 Task: Look for space in Icó, Brazil from 4th August, 2023 to 8th August, 2023 for 1 adult in price range Rs.10000 to Rs.15000. Place can be private room with 1  bedroom having 1 bed and 1 bathroom. Property type can be flatguest house, hotel. Amenities needed are: wifi. Booking option can be shelf check-in. Required host language is Spanish.
Action: Mouse moved to (377, 83)
Screenshot: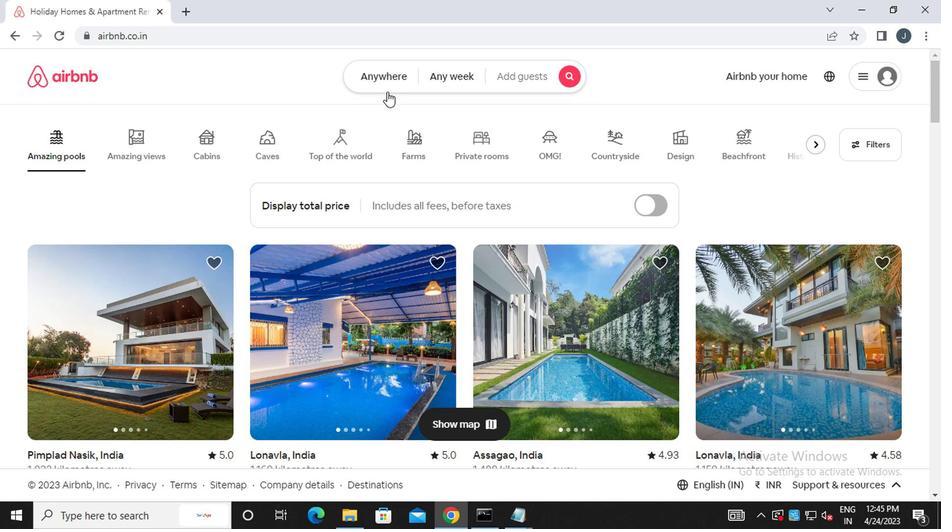
Action: Mouse pressed left at (377, 83)
Screenshot: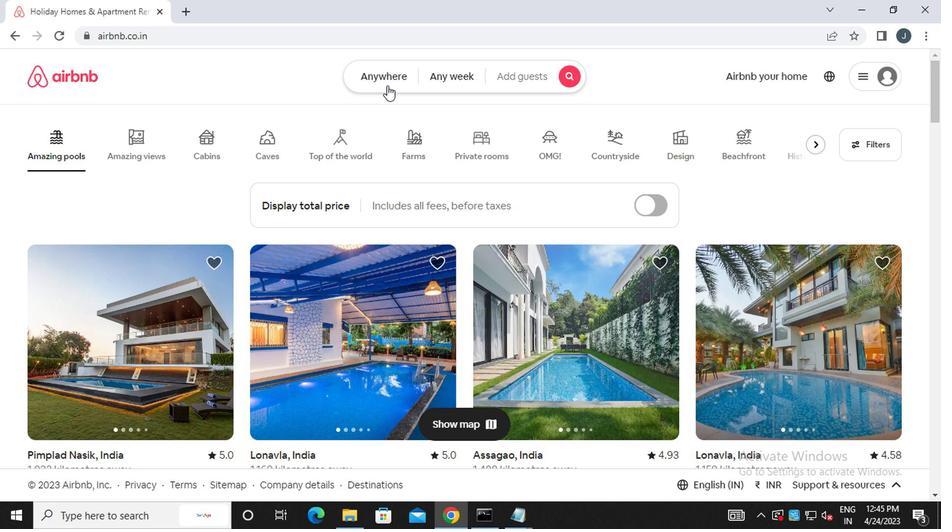 
Action: Mouse moved to (227, 142)
Screenshot: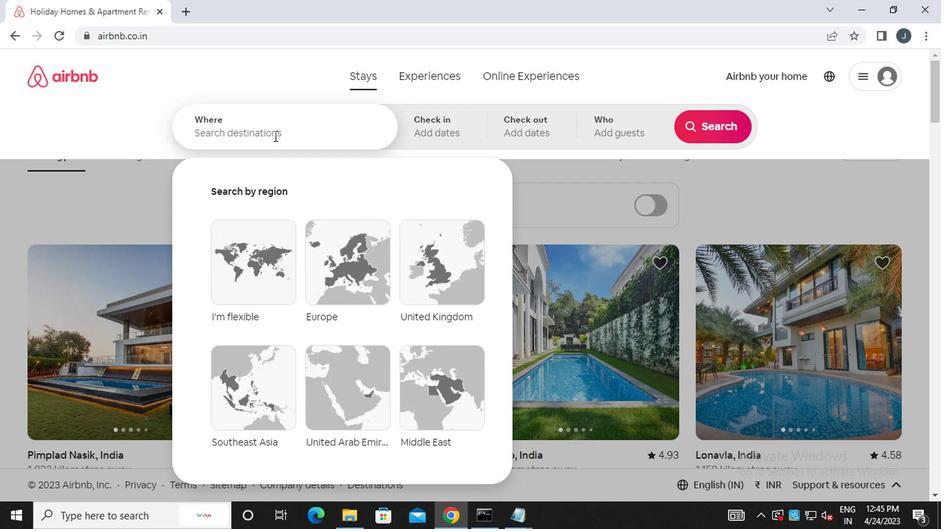 
Action: Mouse pressed left at (227, 142)
Screenshot: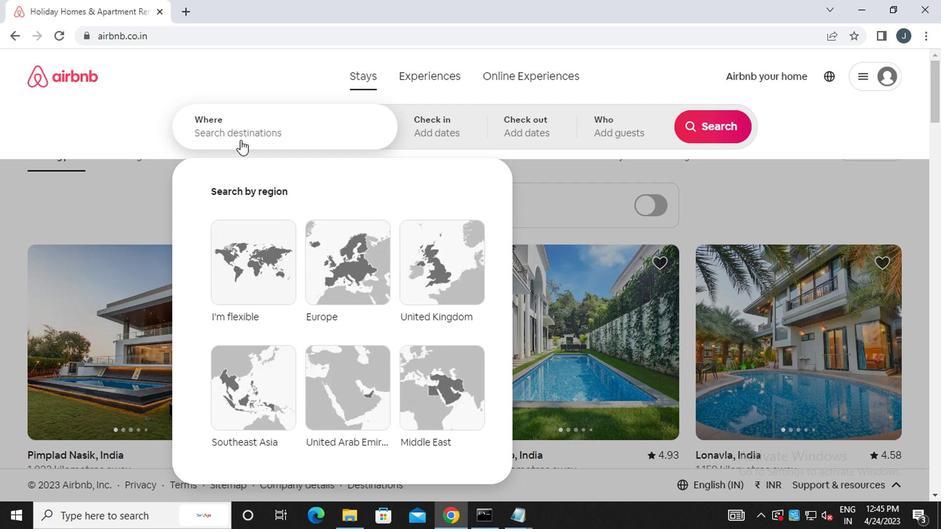 
Action: Mouse moved to (229, 140)
Screenshot: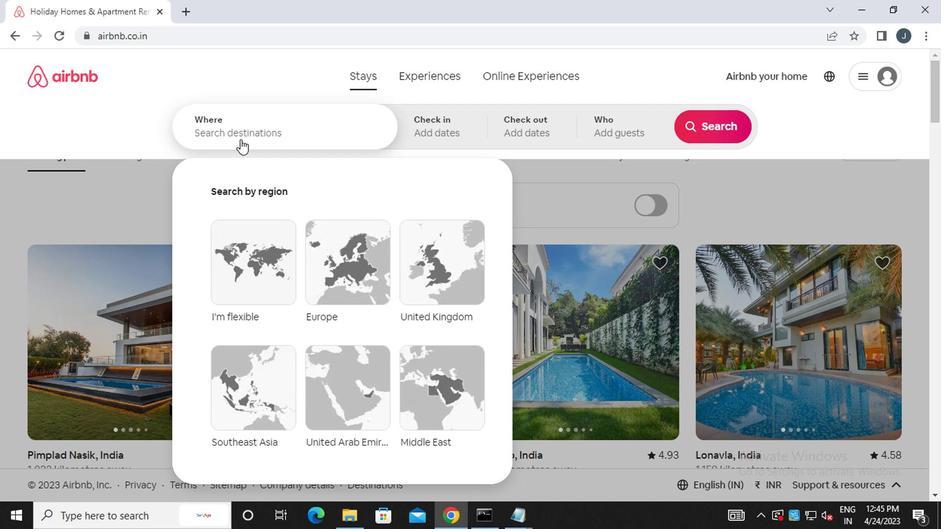 
Action: Key pressed <Key.caps_lock>i<Key.caps_lock>co,<Key.space><Key.caps_lock>b<Key.caps_lock>razil
Screenshot: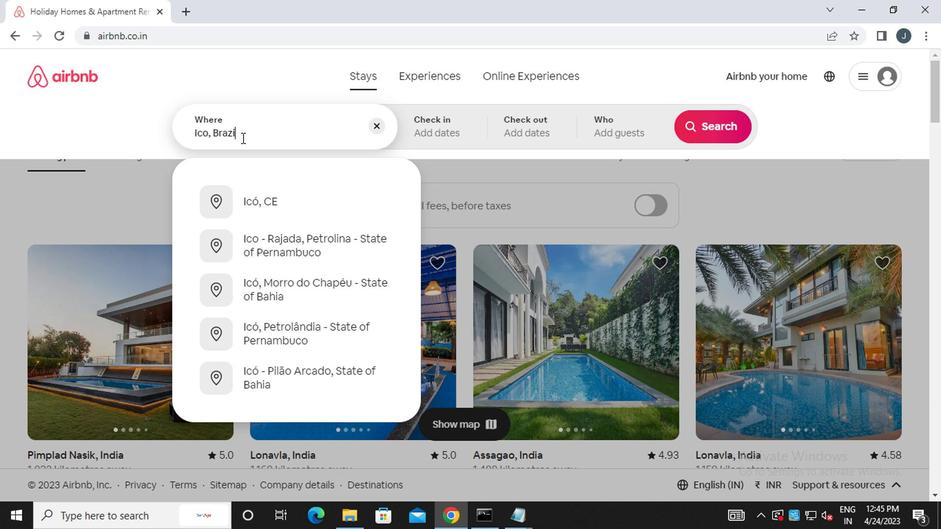 
Action: Mouse moved to (413, 128)
Screenshot: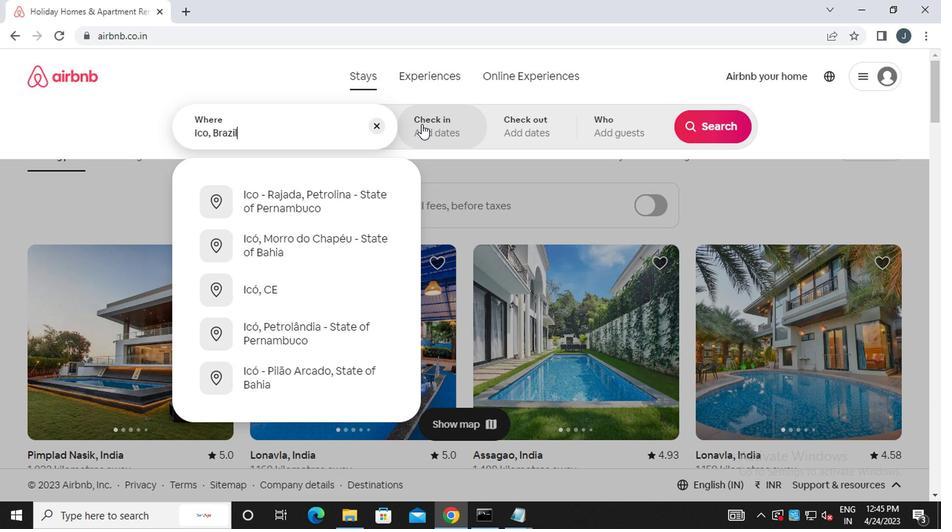 
Action: Mouse pressed left at (413, 128)
Screenshot: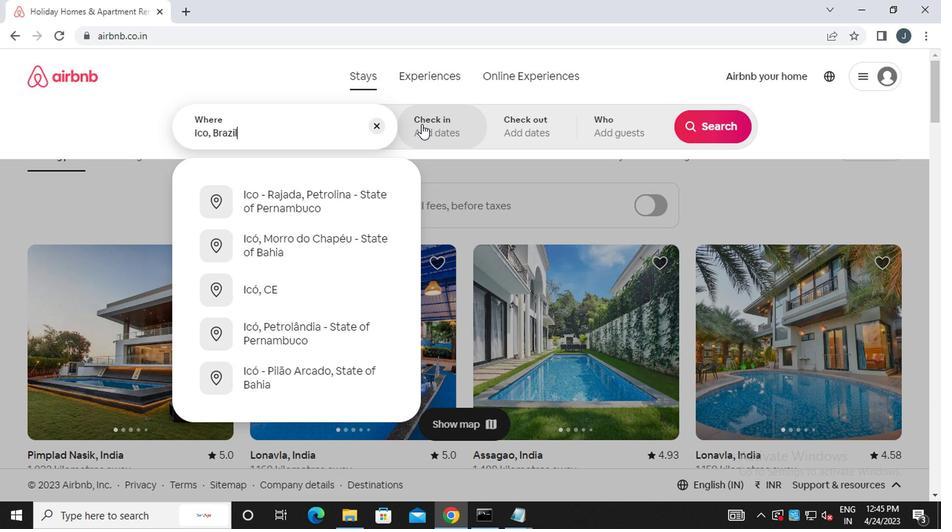 
Action: Mouse moved to (698, 246)
Screenshot: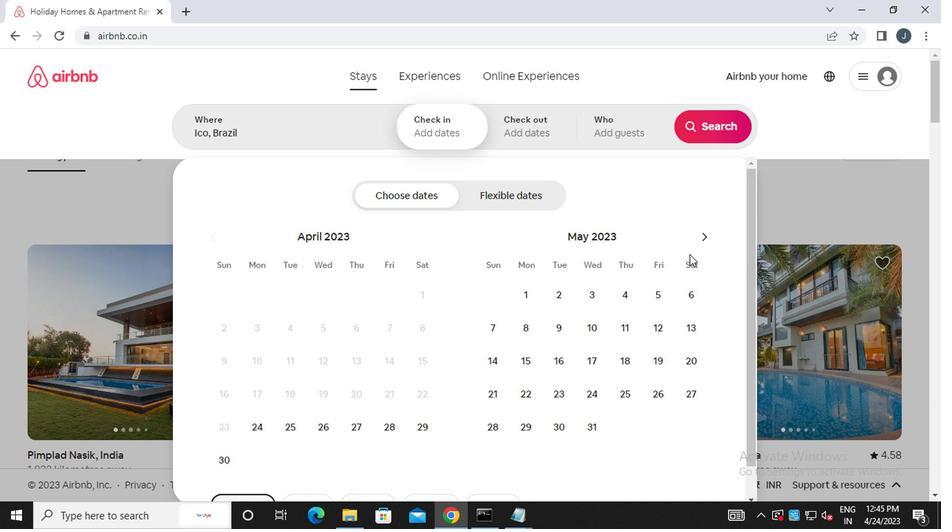 
Action: Mouse pressed left at (698, 246)
Screenshot: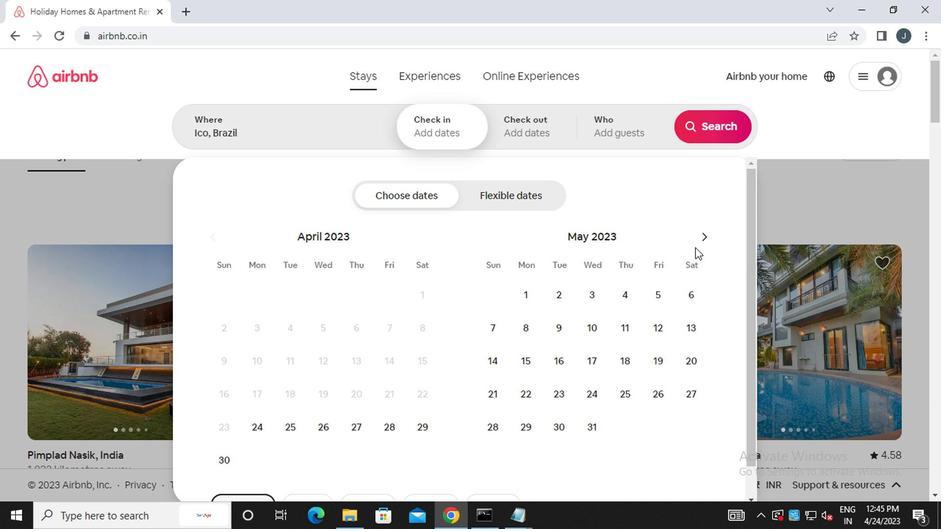 
Action: Mouse pressed left at (698, 246)
Screenshot: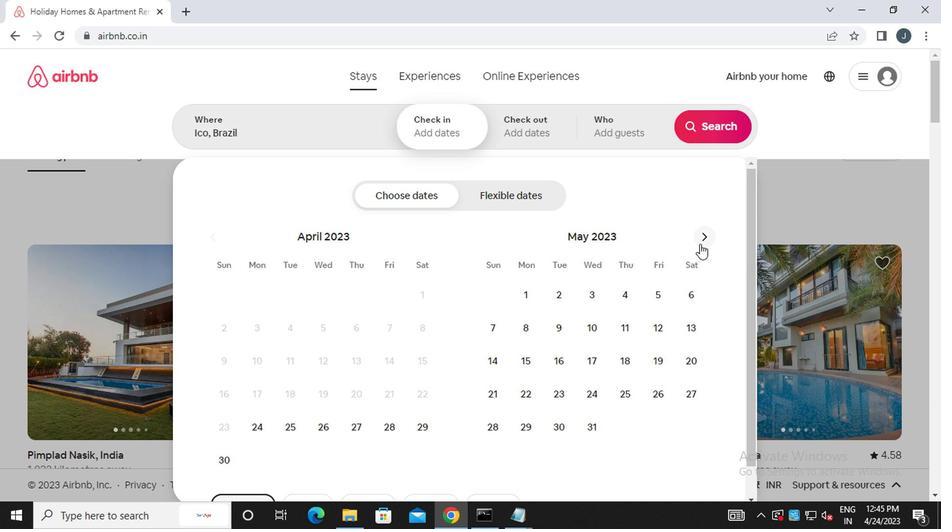 
Action: Mouse moved to (698, 246)
Screenshot: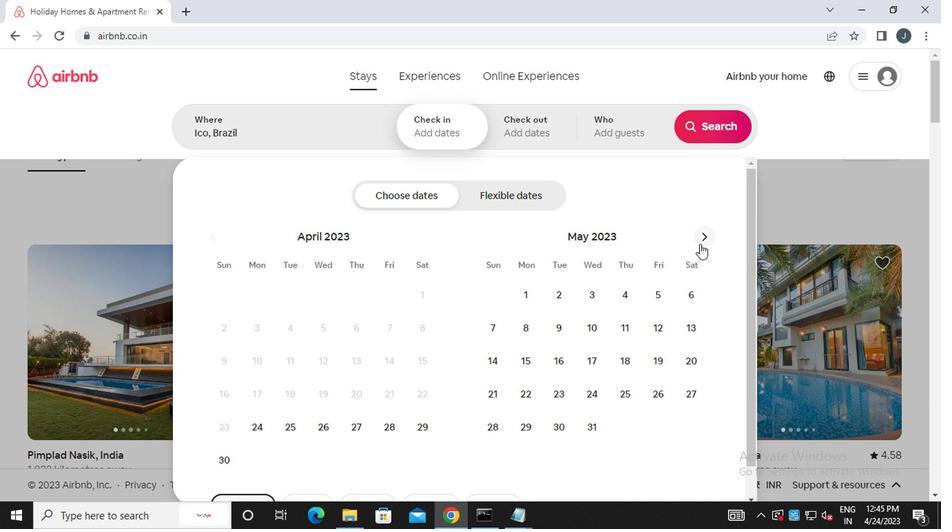
Action: Mouse pressed left at (698, 246)
Screenshot: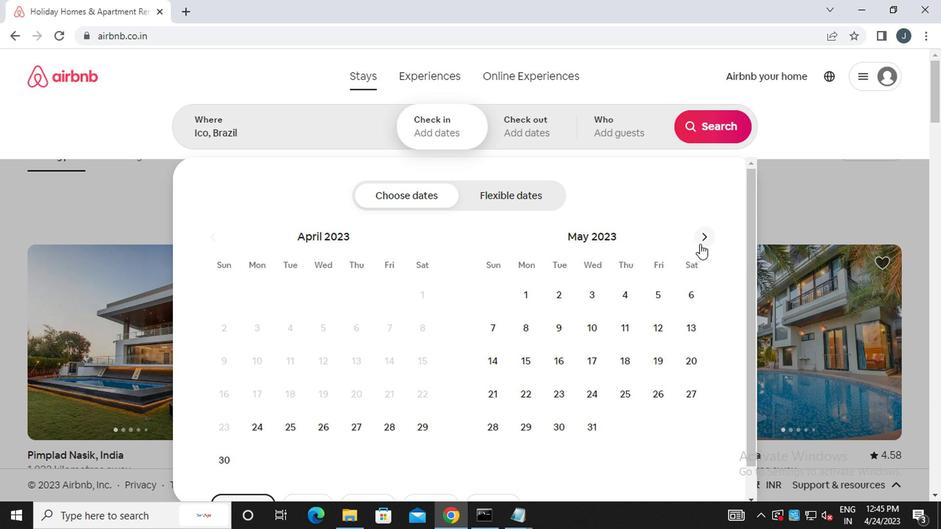 
Action: Mouse pressed left at (698, 246)
Screenshot: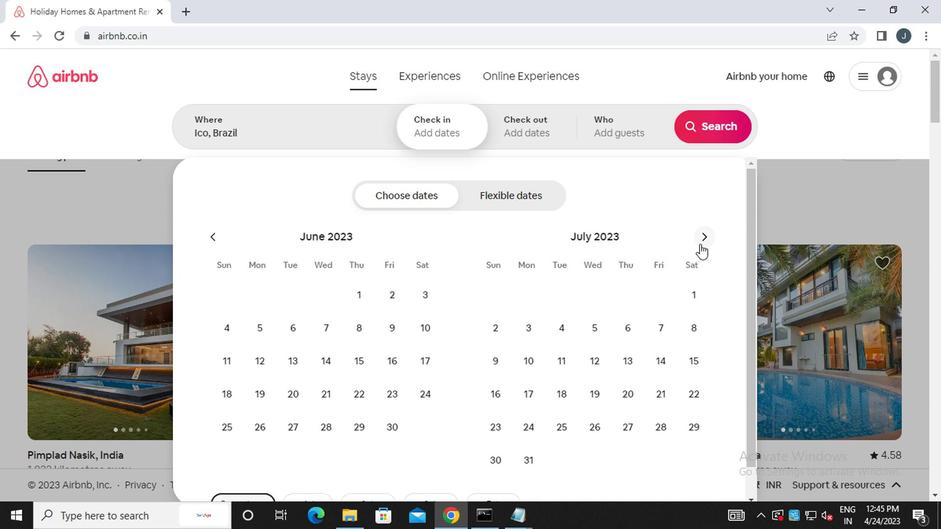 
Action: Mouse moved to (645, 296)
Screenshot: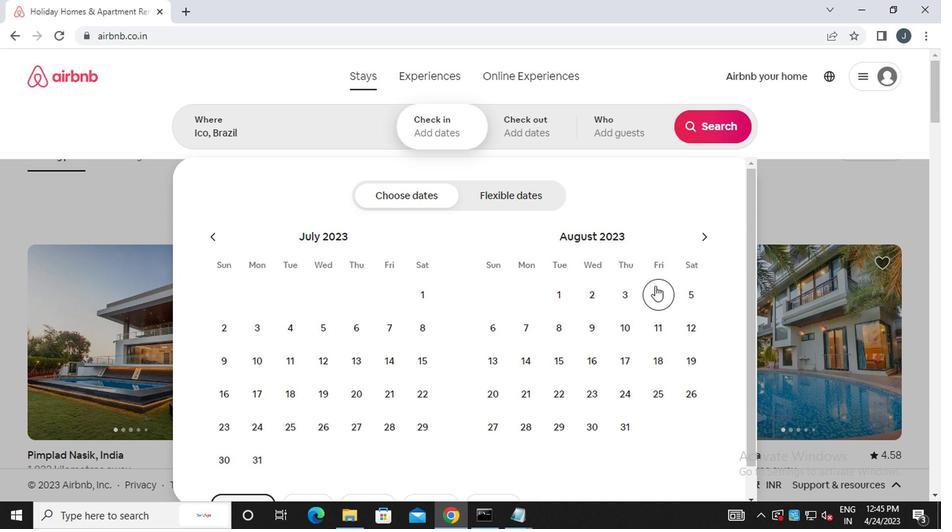 
Action: Mouse pressed left at (645, 296)
Screenshot: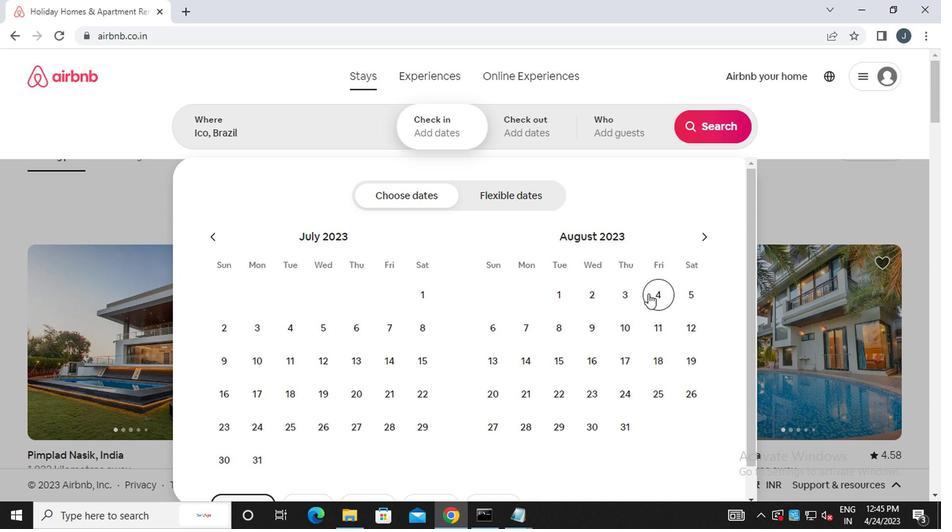 
Action: Mouse moved to (553, 329)
Screenshot: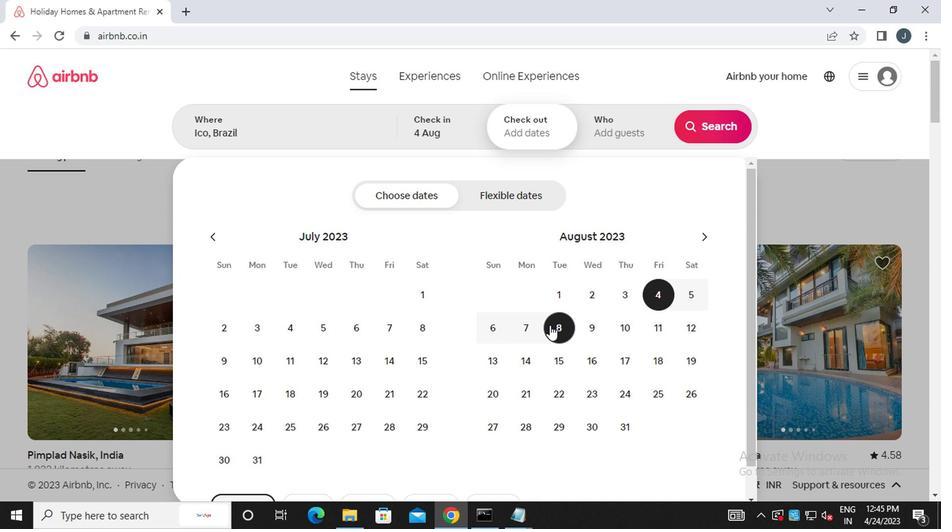 
Action: Mouse pressed left at (553, 329)
Screenshot: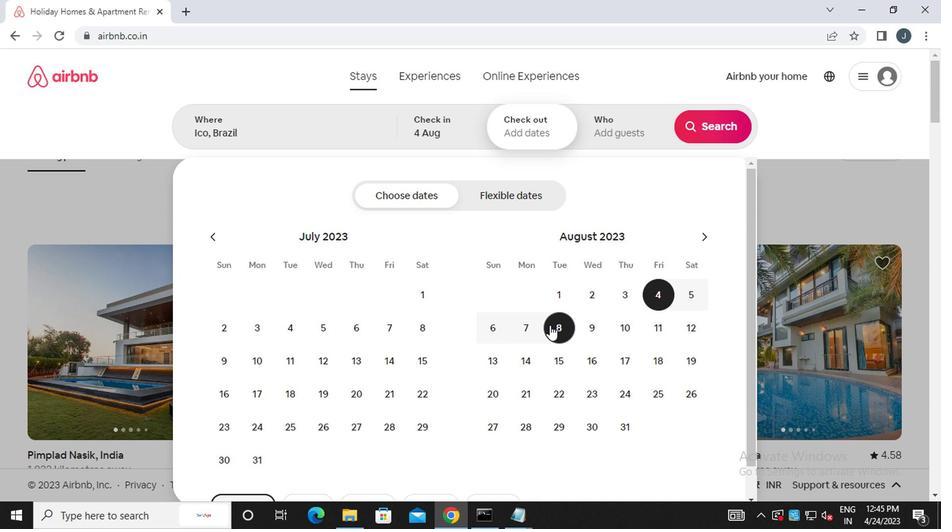 
Action: Mouse moved to (615, 131)
Screenshot: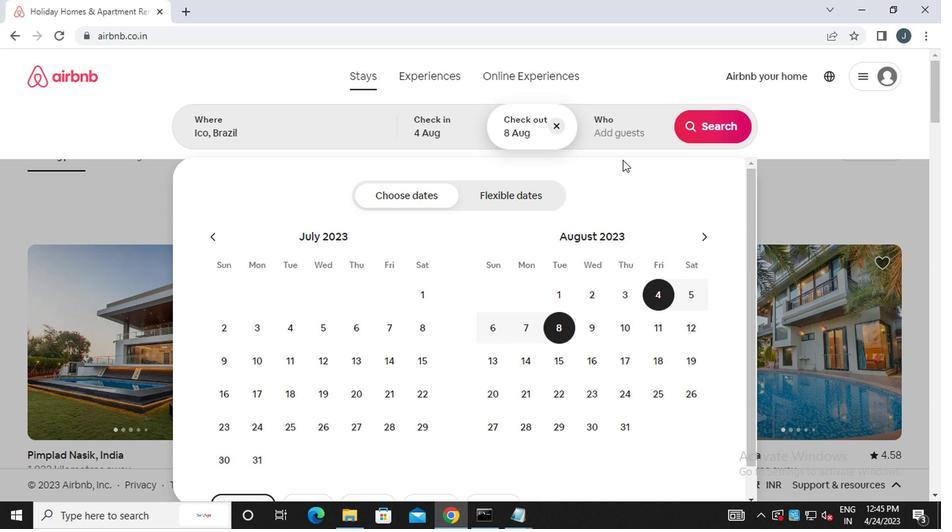 
Action: Mouse pressed left at (615, 131)
Screenshot: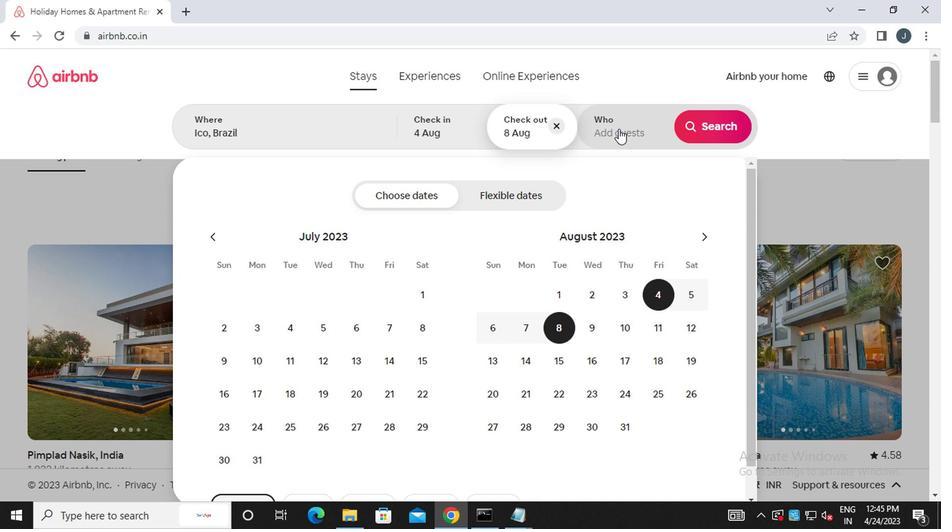
Action: Mouse moved to (716, 200)
Screenshot: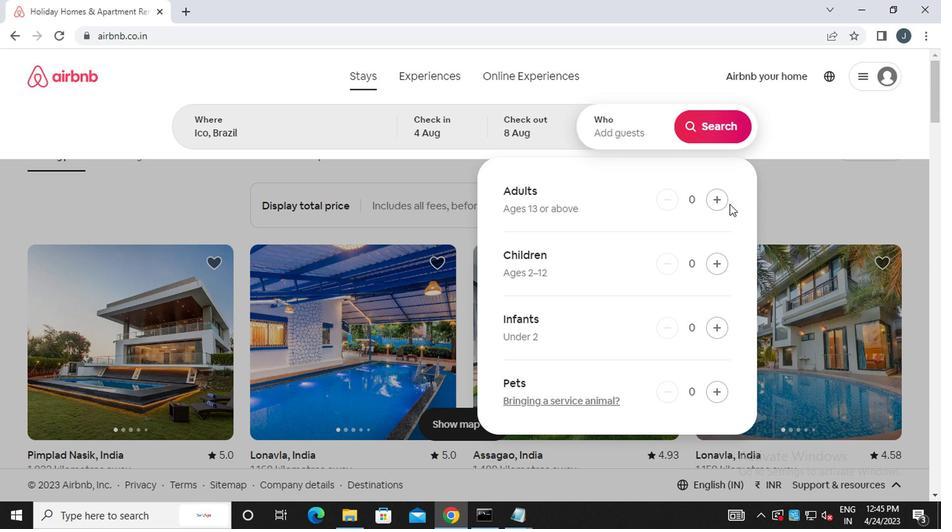 
Action: Mouse pressed left at (716, 200)
Screenshot: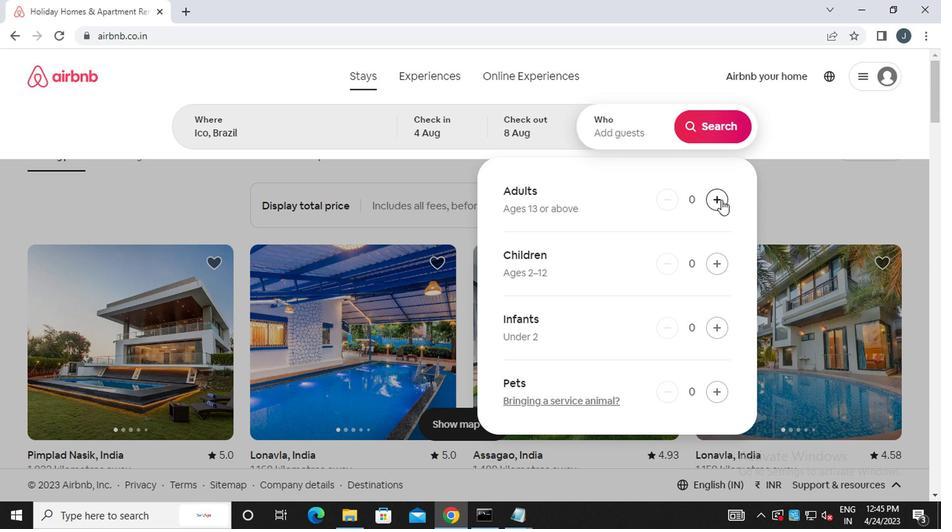 
Action: Mouse moved to (712, 128)
Screenshot: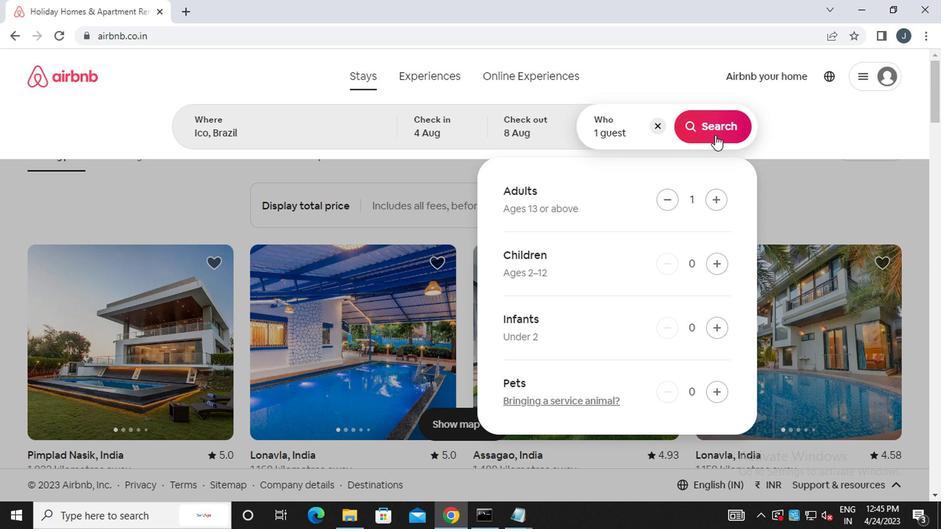 
Action: Mouse pressed left at (712, 128)
Screenshot: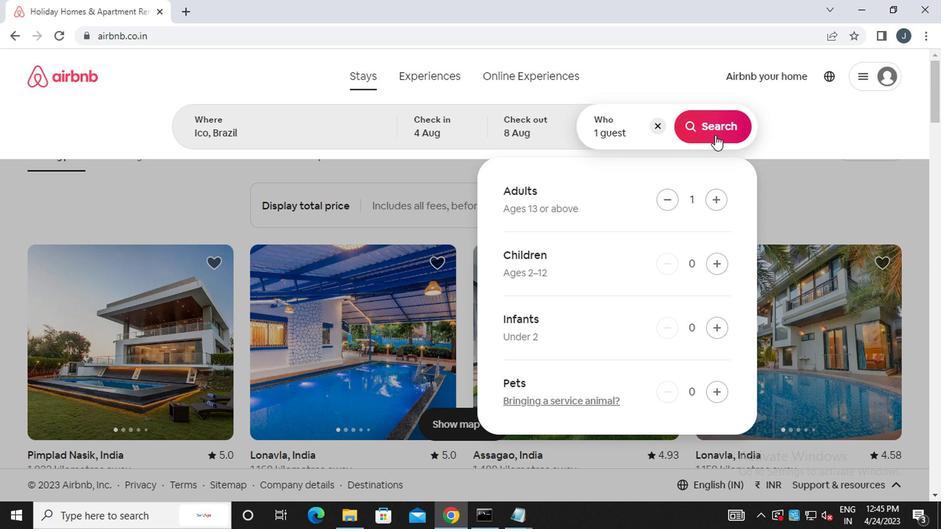 
Action: Mouse moved to (890, 142)
Screenshot: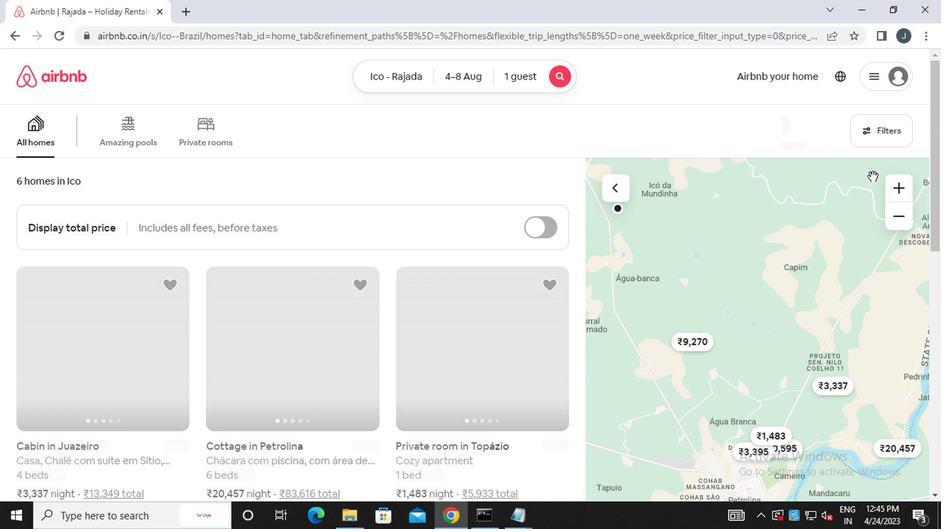 
Action: Mouse pressed left at (890, 142)
Screenshot: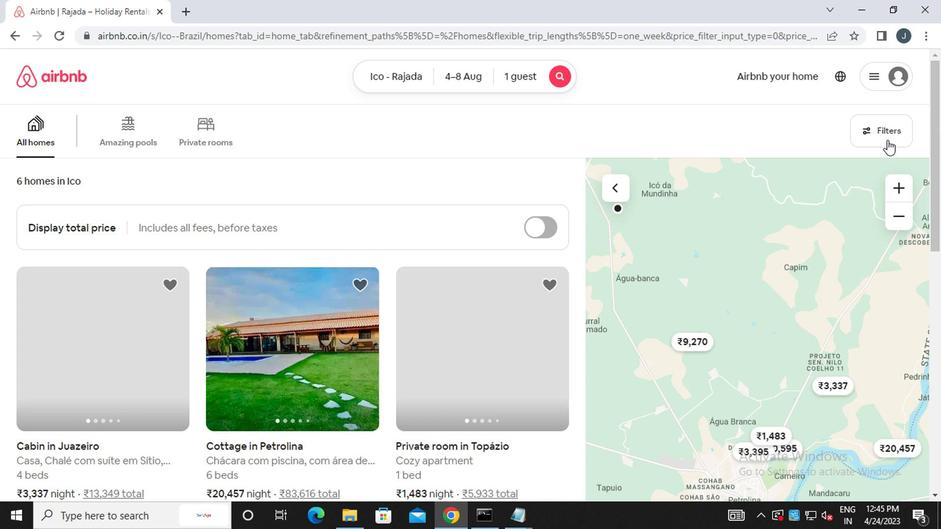 
Action: Mouse moved to (314, 299)
Screenshot: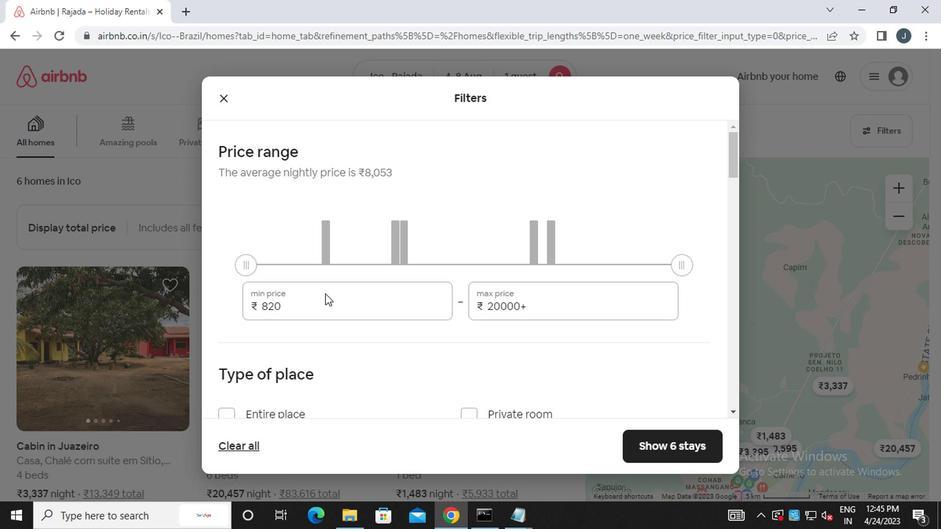 
Action: Mouse pressed left at (314, 299)
Screenshot: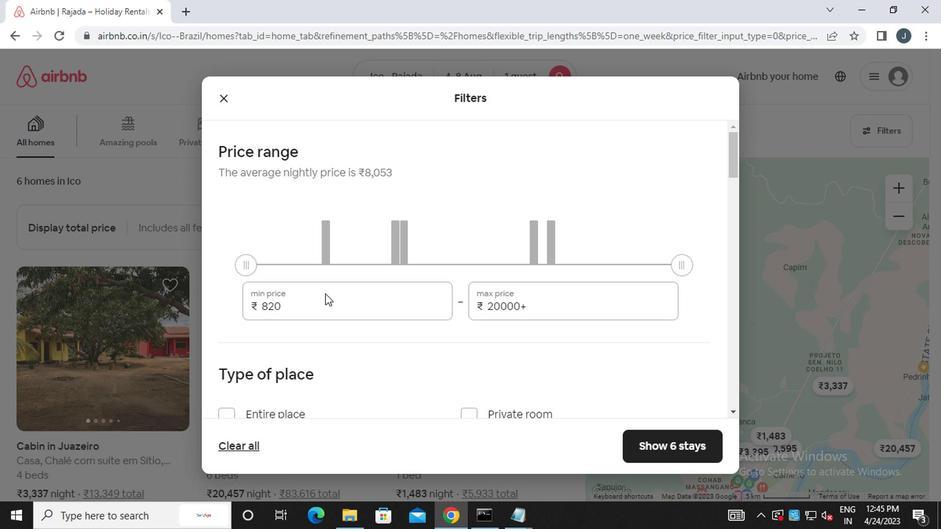 
Action: Mouse moved to (314, 299)
Screenshot: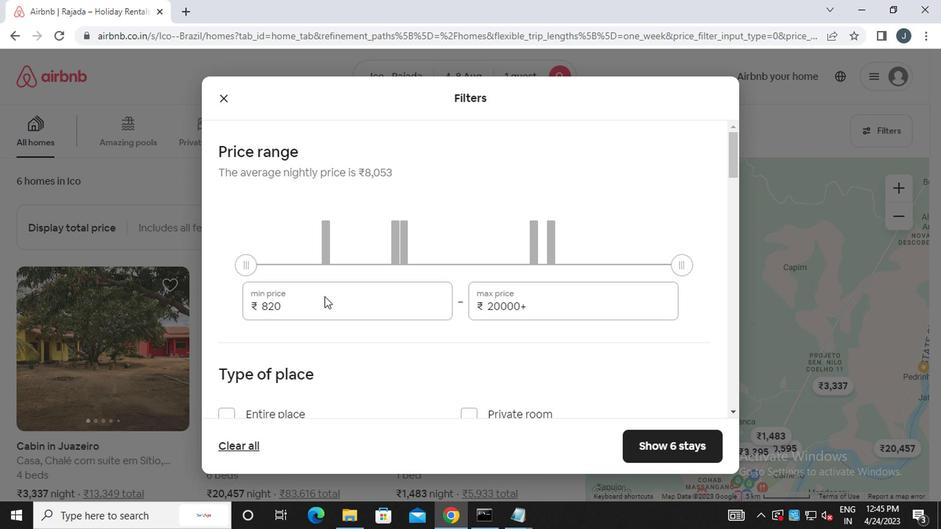 
Action: Key pressed <Key.backspace><Key.backspace><Key.backspace><<97>><<96>><<96>><<96>><<96>>
Screenshot: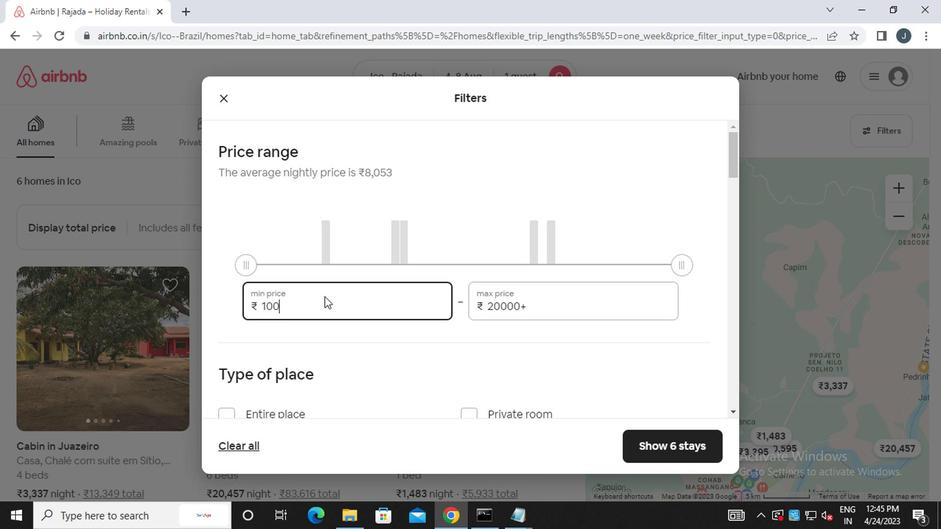
Action: Mouse moved to (557, 296)
Screenshot: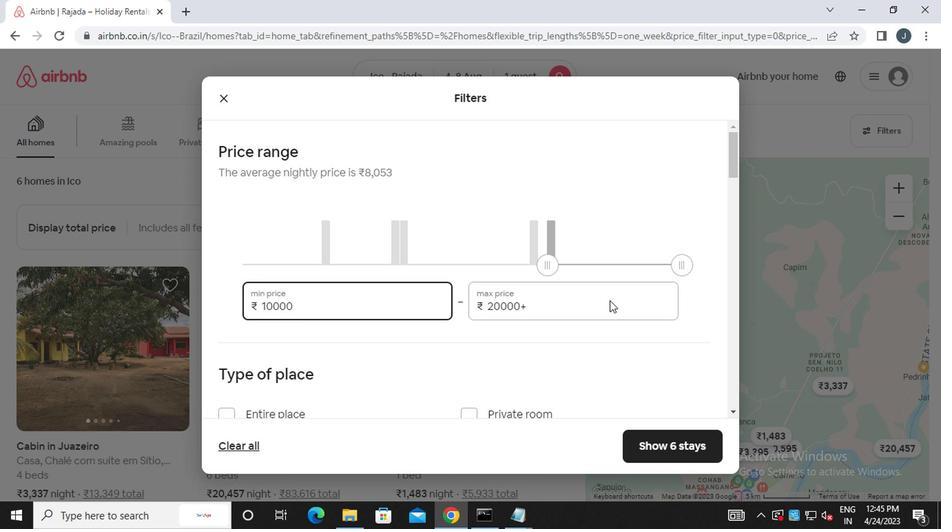 
Action: Mouse pressed left at (557, 296)
Screenshot: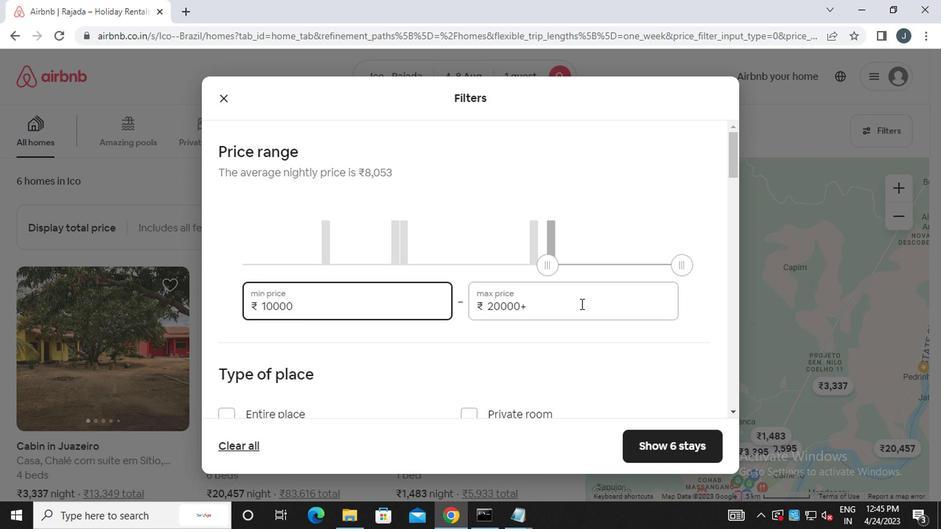 
Action: Mouse moved to (557, 302)
Screenshot: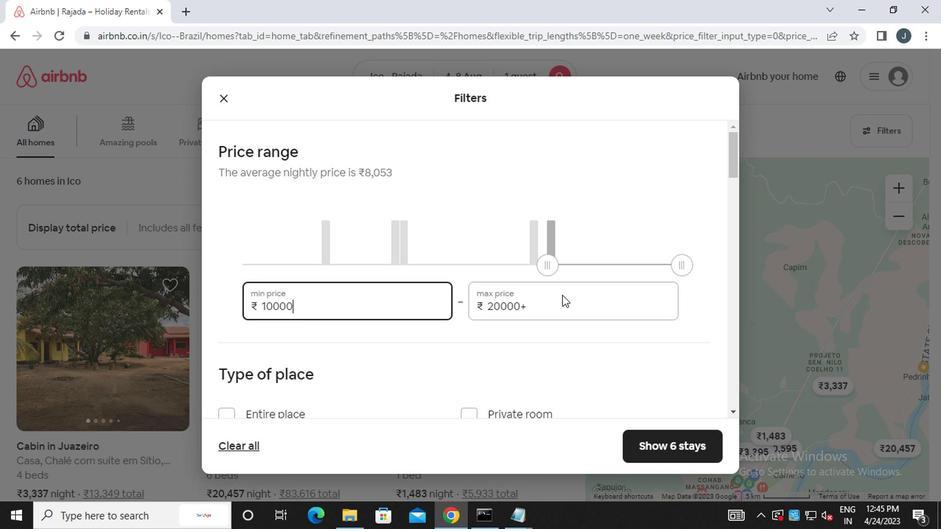 
Action: Key pressed <Key.backspace><Key.backspace><Key.backspace><Key.backspace><Key.backspace><Key.backspace><Key.backspace><Key.backspace><Key.backspace><Key.backspace><Key.backspace><Key.backspace><Key.backspace><<97>><<101>><<96>><<96>><<96>>
Screenshot: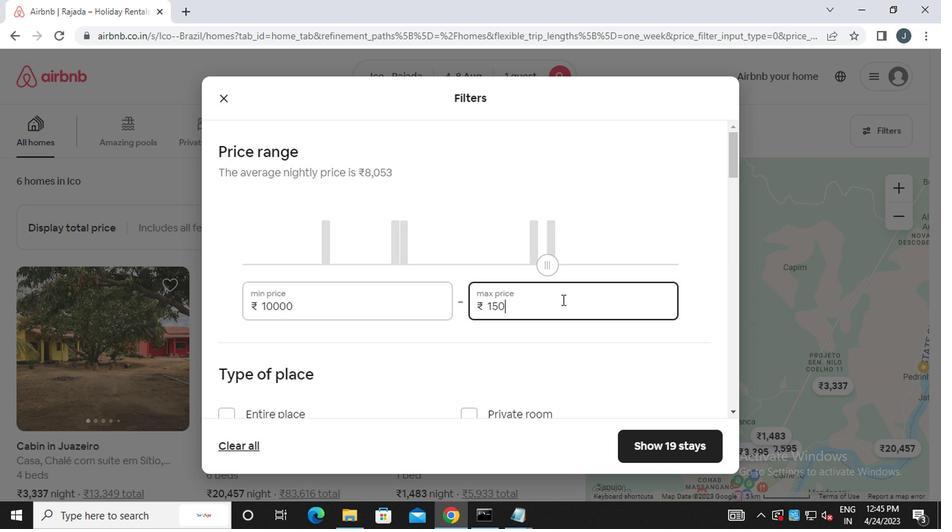 
Action: Mouse moved to (528, 219)
Screenshot: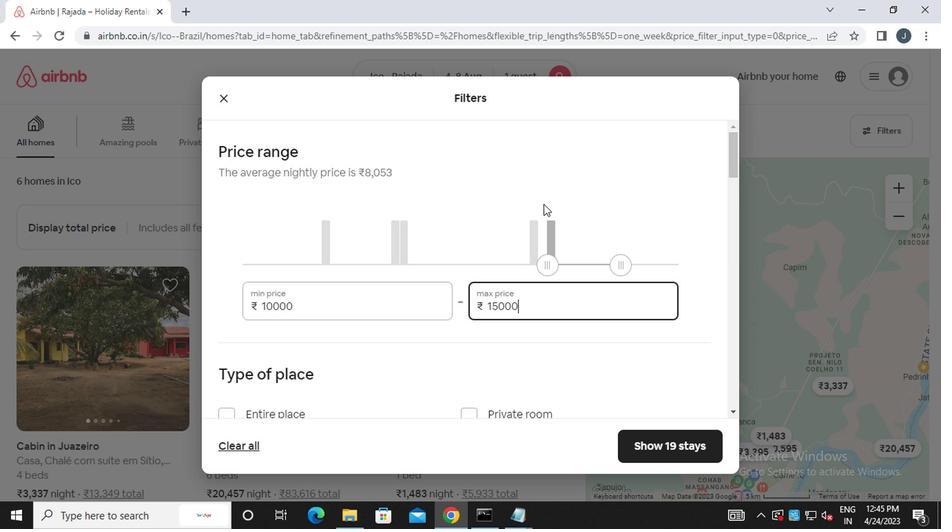 
Action: Mouse scrolled (528, 218) with delta (0, 0)
Screenshot: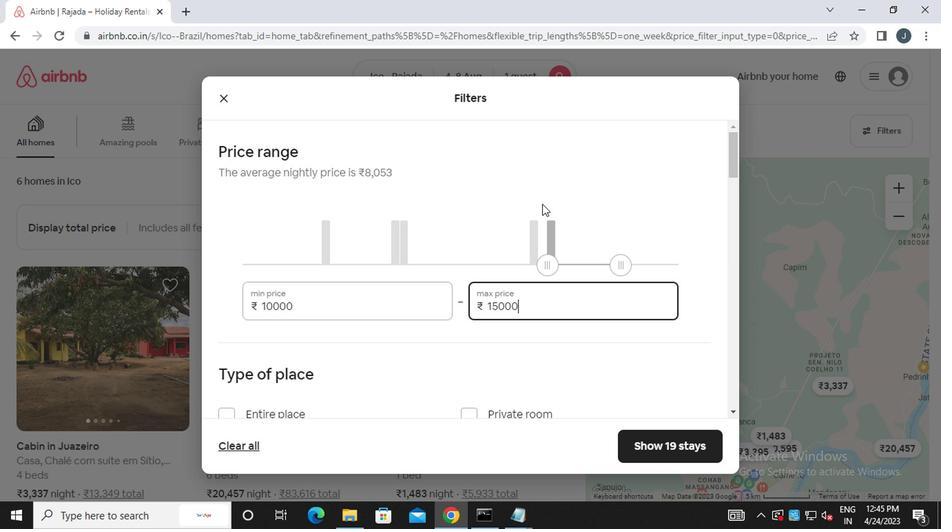 
Action: Mouse scrolled (528, 218) with delta (0, 0)
Screenshot: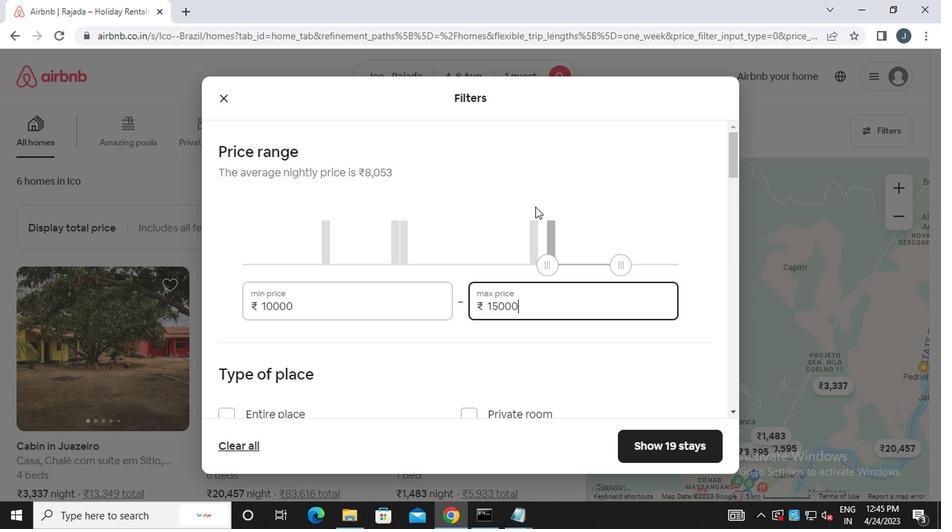 
Action: Mouse moved to (494, 284)
Screenshot: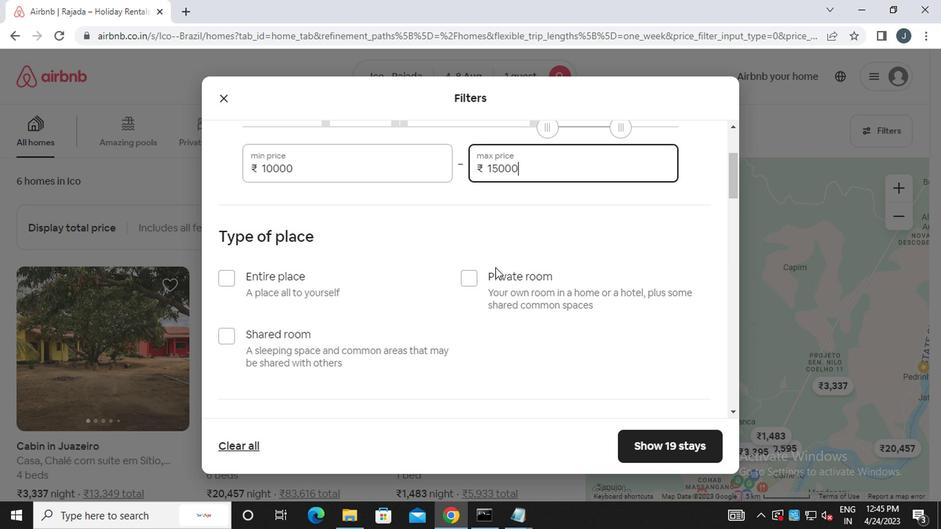 
Action: Mouse pressed left at (494, 284)
Screenshot: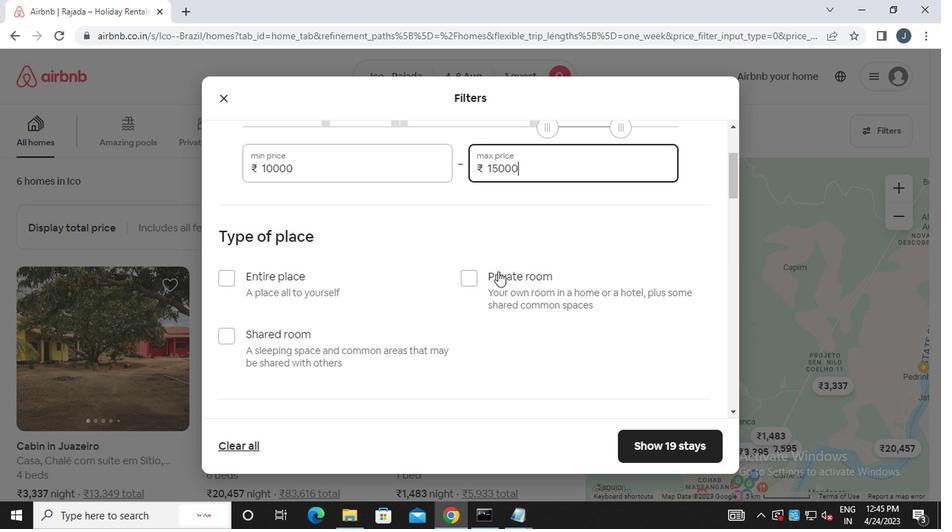 
Action: Mouse moved to (481, 291)
Screenshot: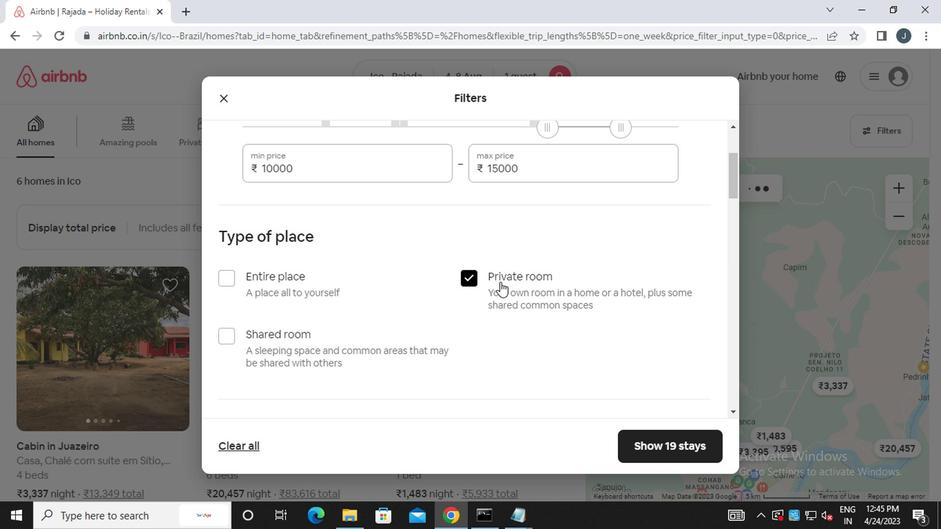 
Action: Mouse scrolled (481, 290) with delta (0, 0)
Screenshot: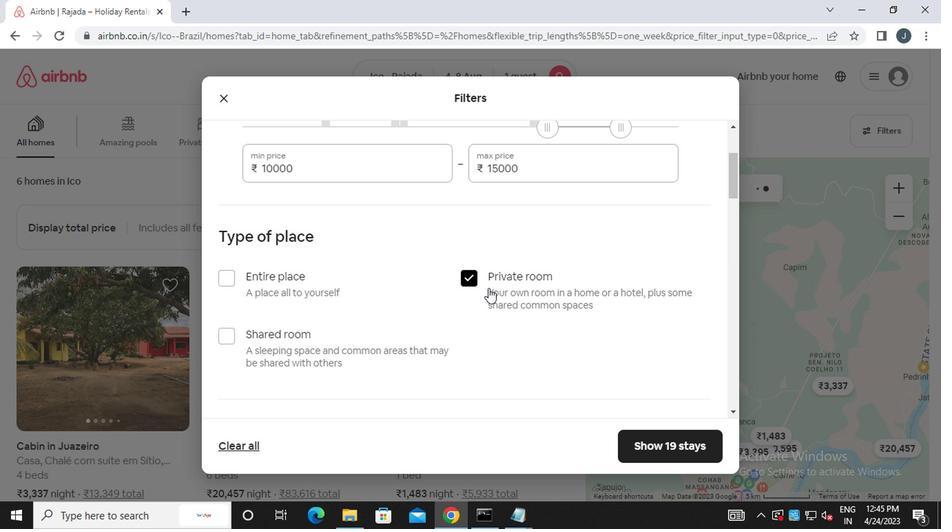 
Action: Mouse scrolled (481, 290) with delta (0, 0)
Screenshot: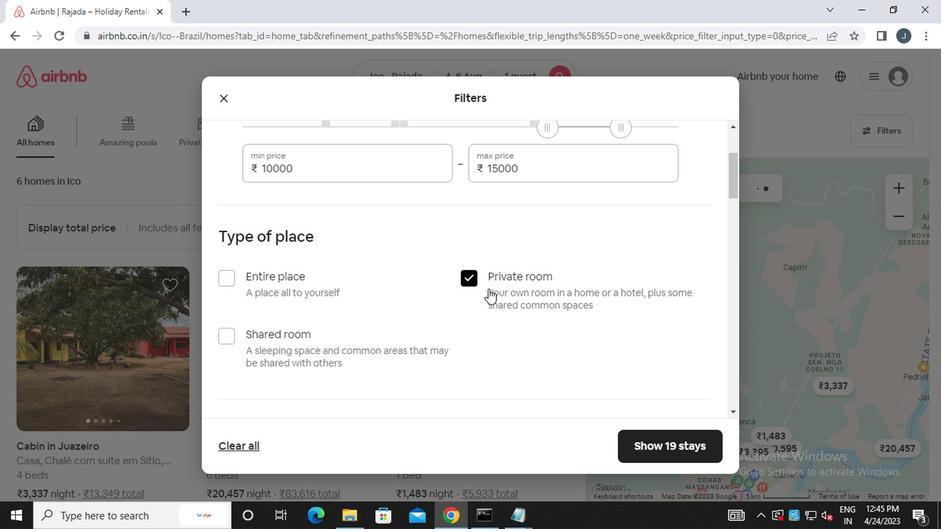 
Action: Mouse moved to (298, 318)
Screenshot: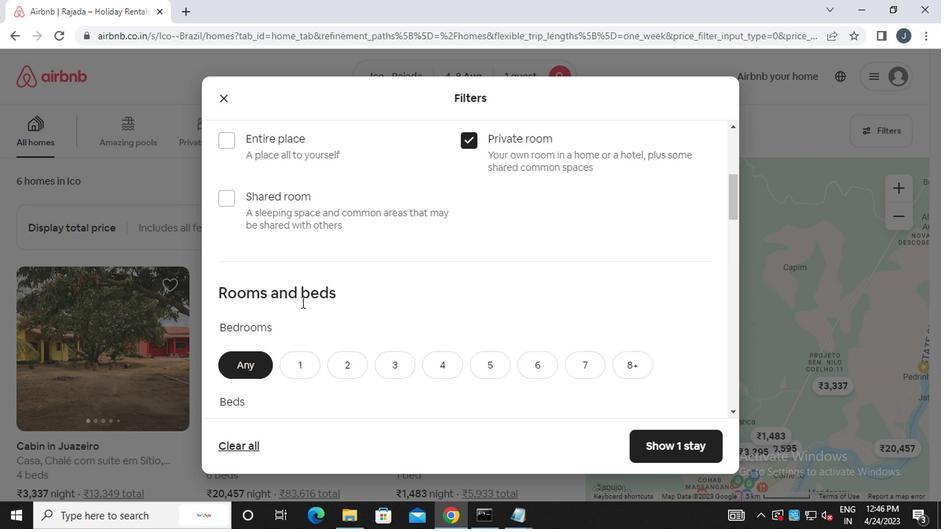
Action: Mouse scrolled (298, 317) with delta (0, 0)
Screenshot: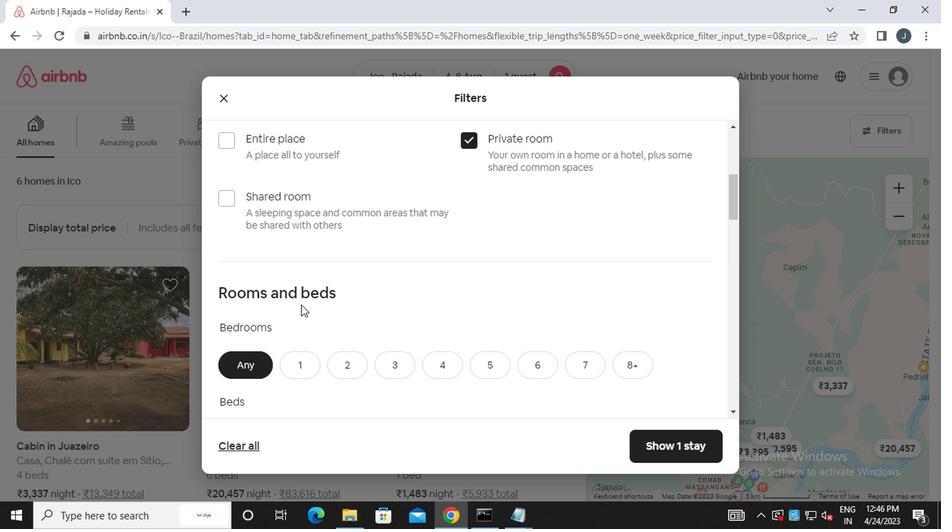 
Action: Mouse moved to (301, 319)
Screenshot: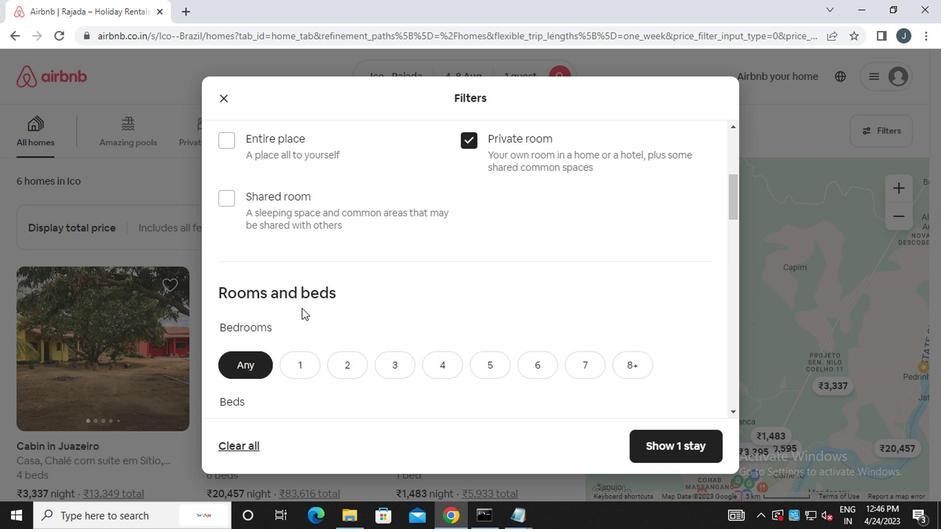 
Action: Mouse scrolled (301, 318) with delta (0, 0)
Screenshot: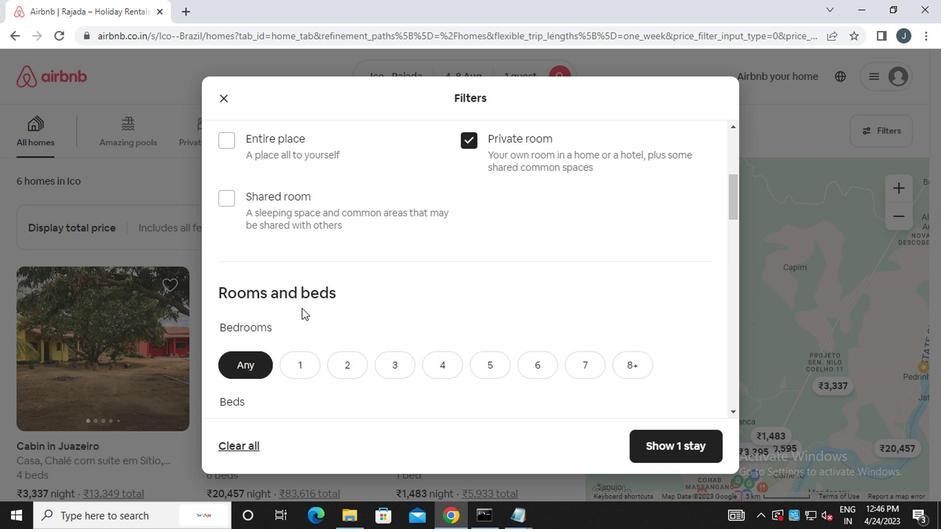 
Action: Mouse scrolled (301, 318) with delta (0, 0)
Screenshot: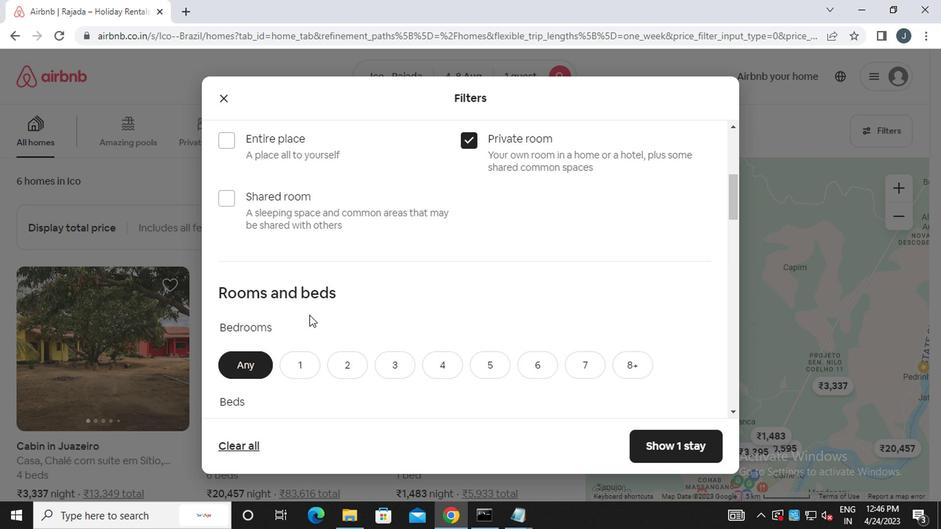 
Action: Mouse moved to (298, 167)
Screenshot: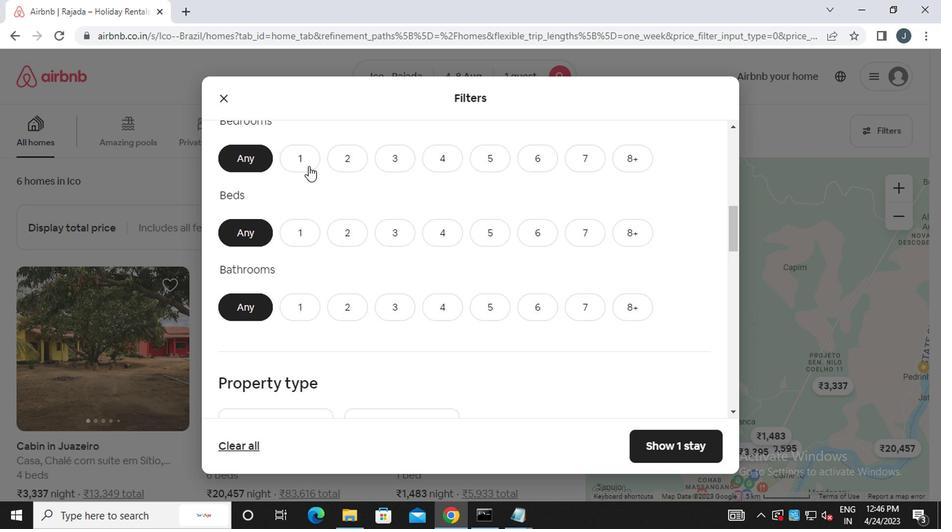 
Action: Mouse pressed left at (298, 167)
Screenshot: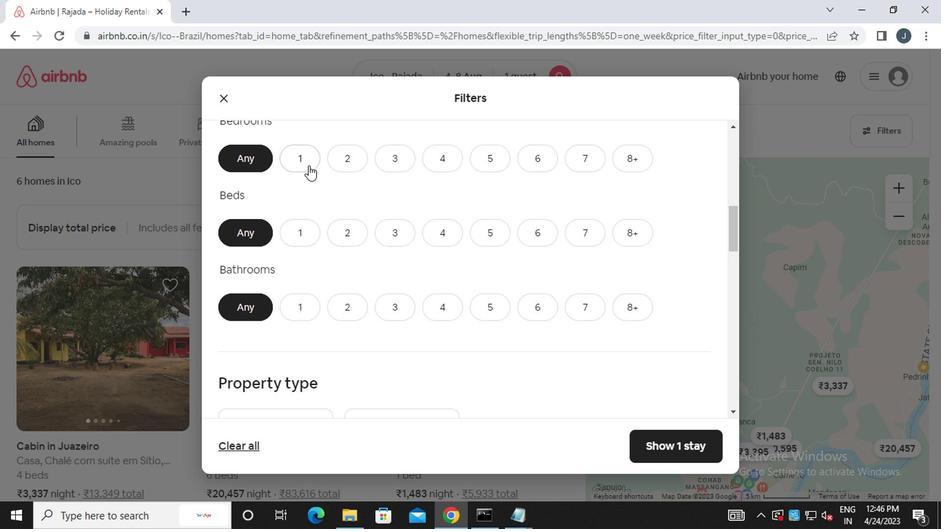 
Action: Mouse moved to (294, 232)
Screenshot: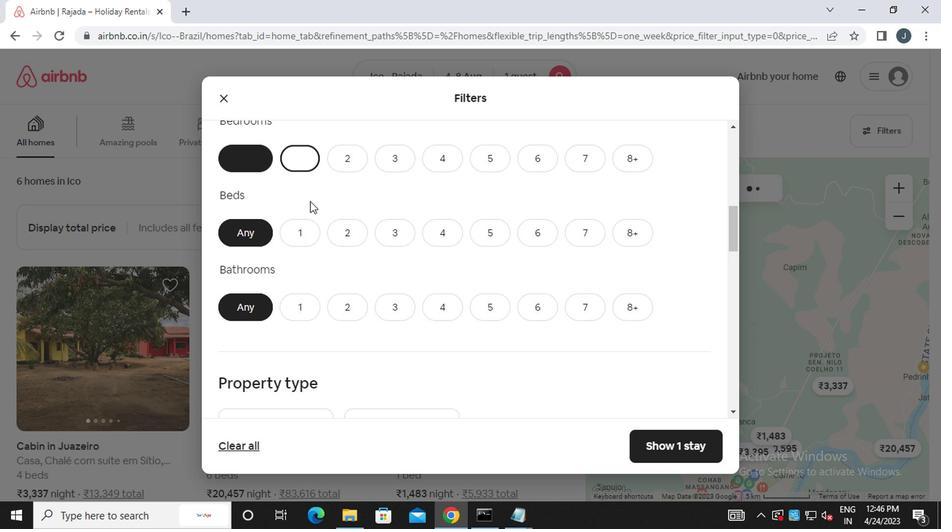 
Action: Mouse pressed left at (294, 232)
Screenshot: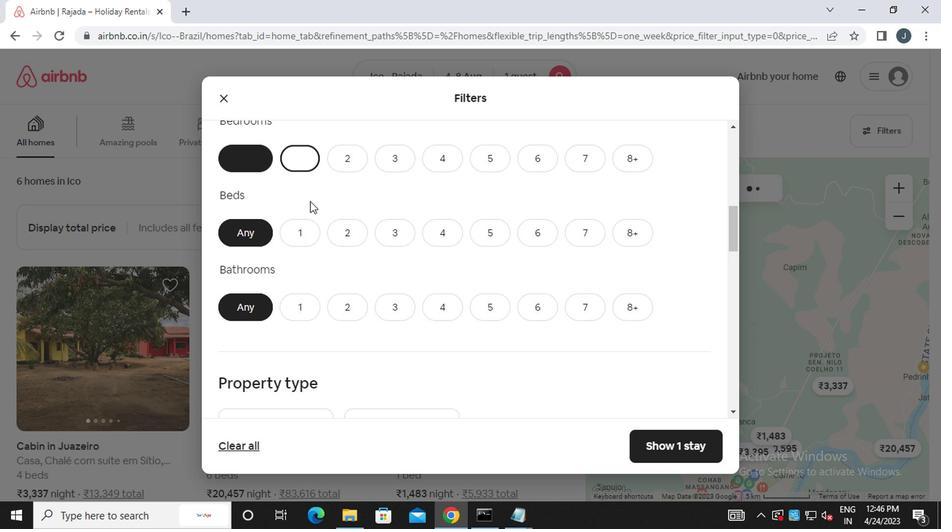 
Action: Mouse moved to (298, 311)
Screenshot: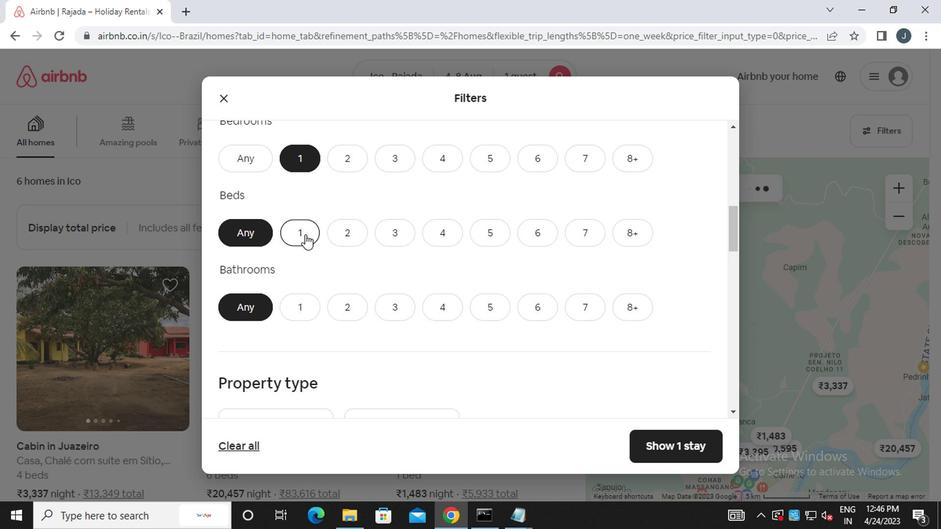 
Action: Mouse pressed left at (298, 311)
Screenshot: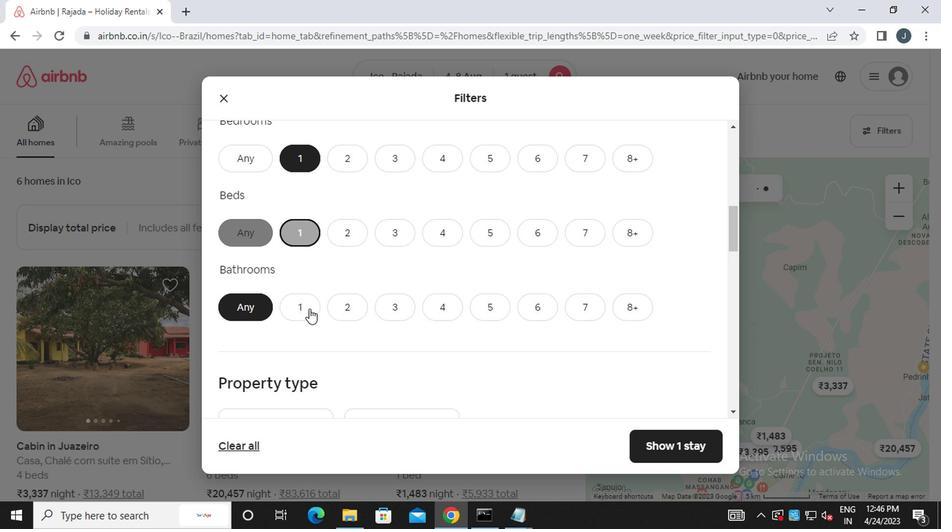 
Action: Mouse moved to (298, 311)
Screenshot: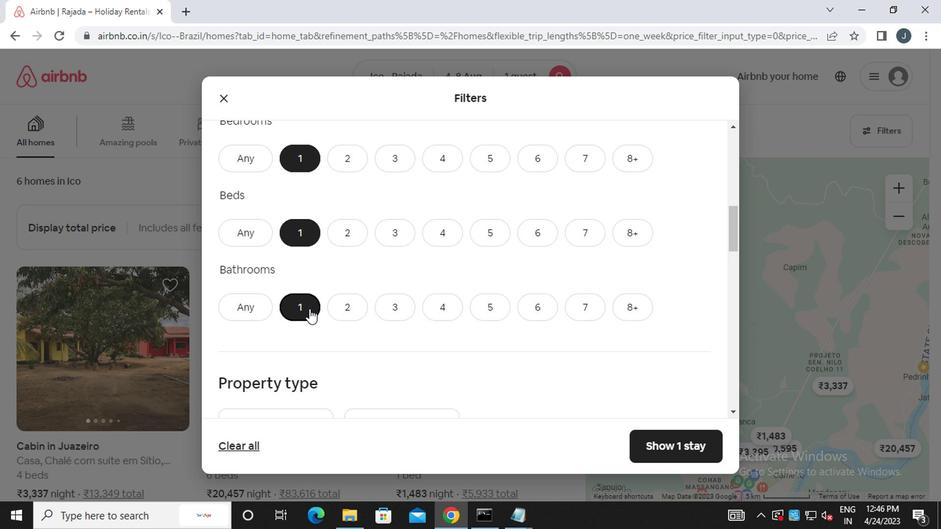 
Action: Mouse scrolled (298, 310) with delta (0, 0)
Screenshot: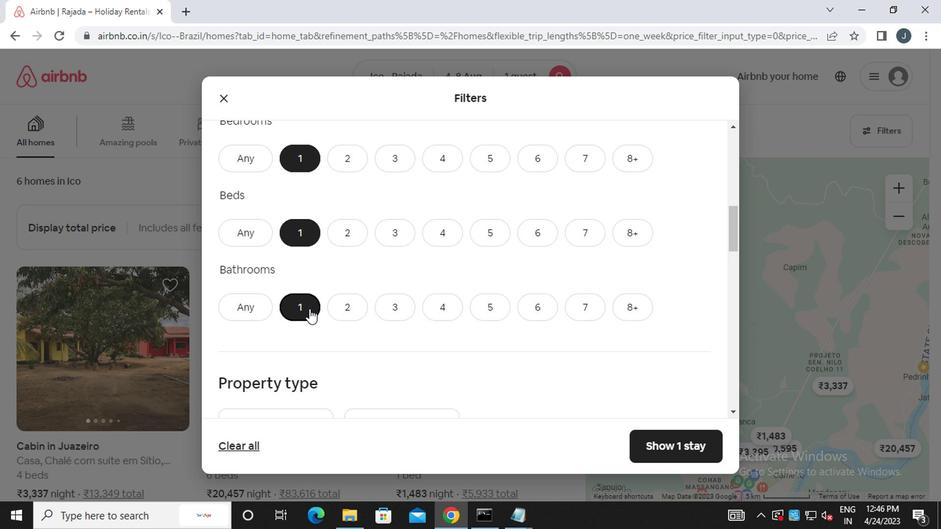 
Action: Mouse scrolled (298, 310) with delta (0, 0)
Screenshot: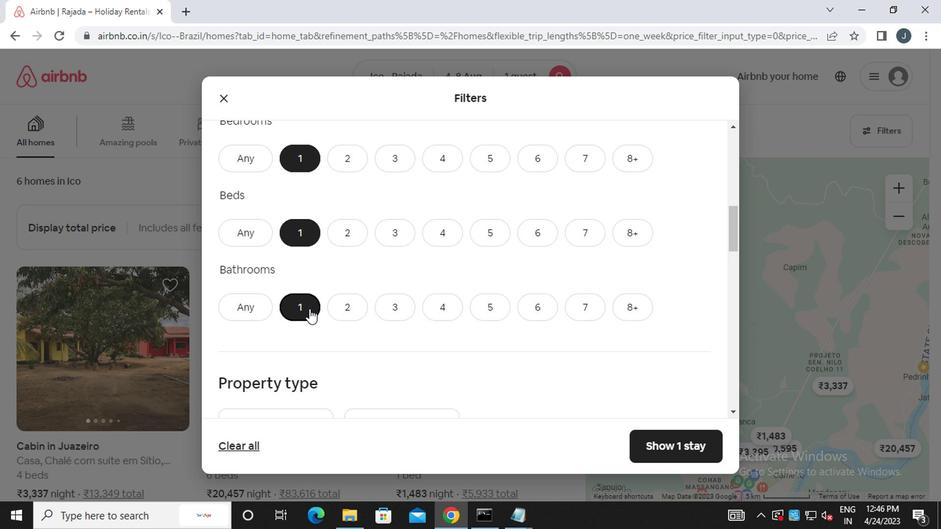 
Action: Mouse scrolled (298, 310) with delta (0, 0)
Screenshot: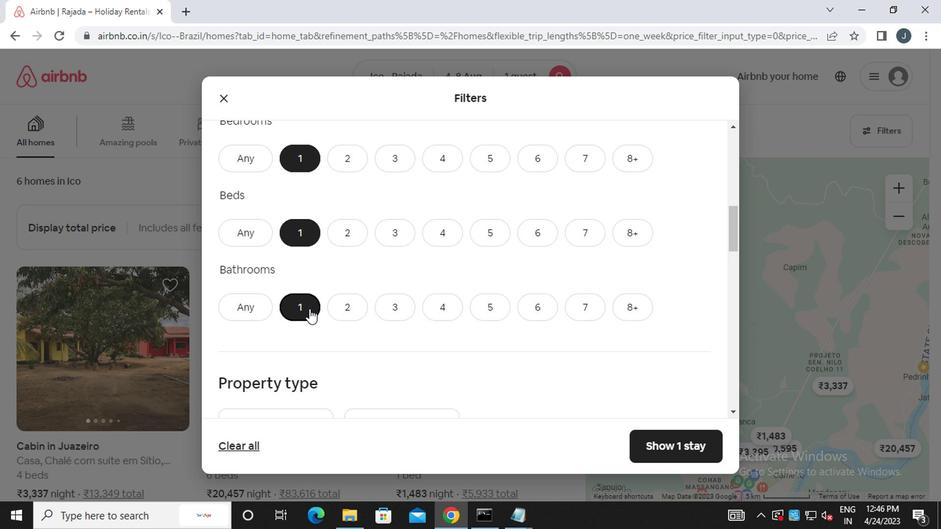 
Action: Mouse scrolled (298, 310) with delta (0, 0)
Screenshot: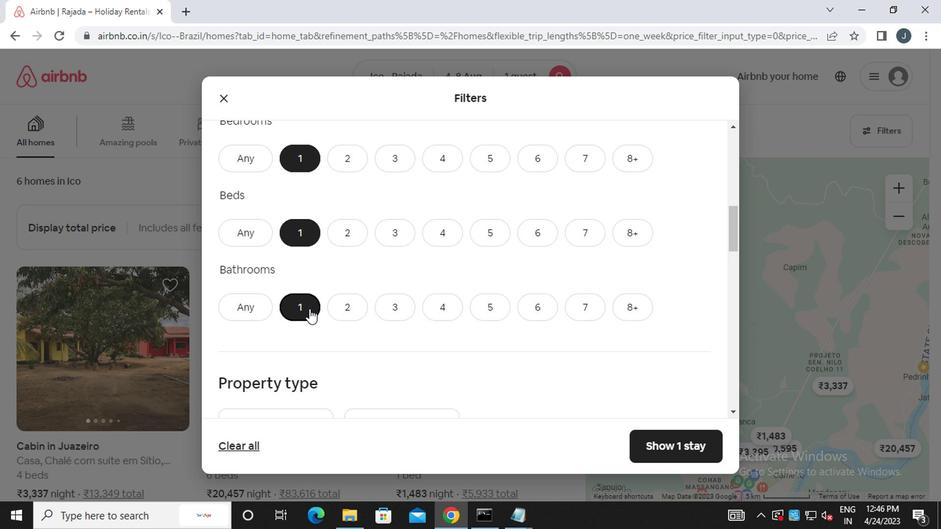 
Action: Mouse moved to (399, 202)
Screenshot: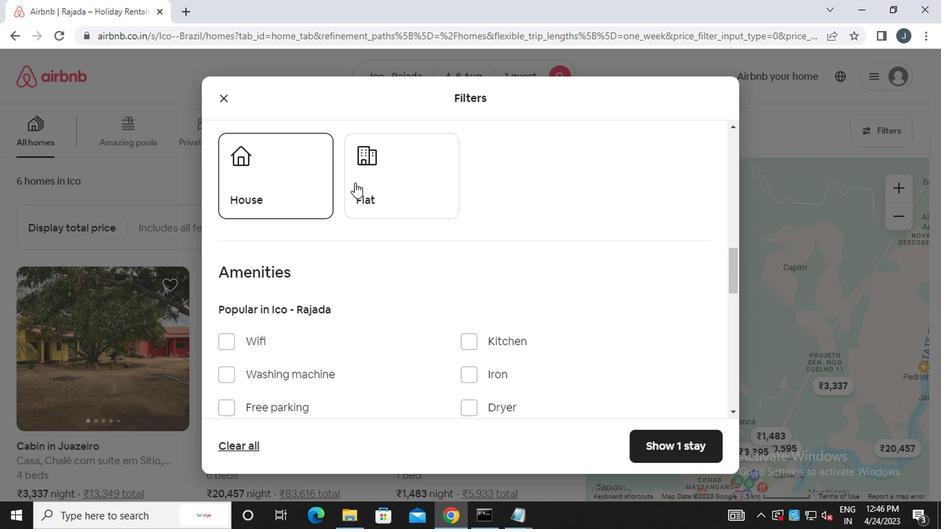
Action: Mouse pressed left at (399, 202)
Screenshot: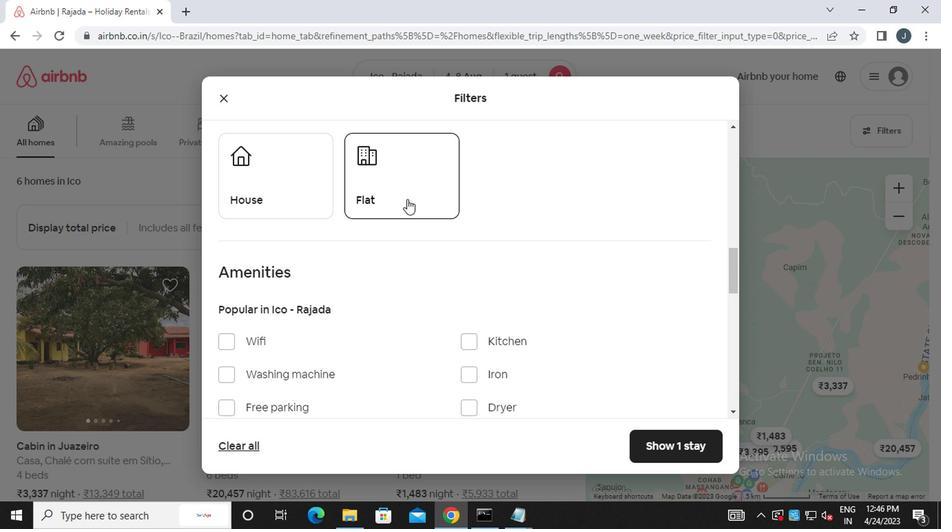 
Action: Mouse moved to (425, 217)
Screenshot: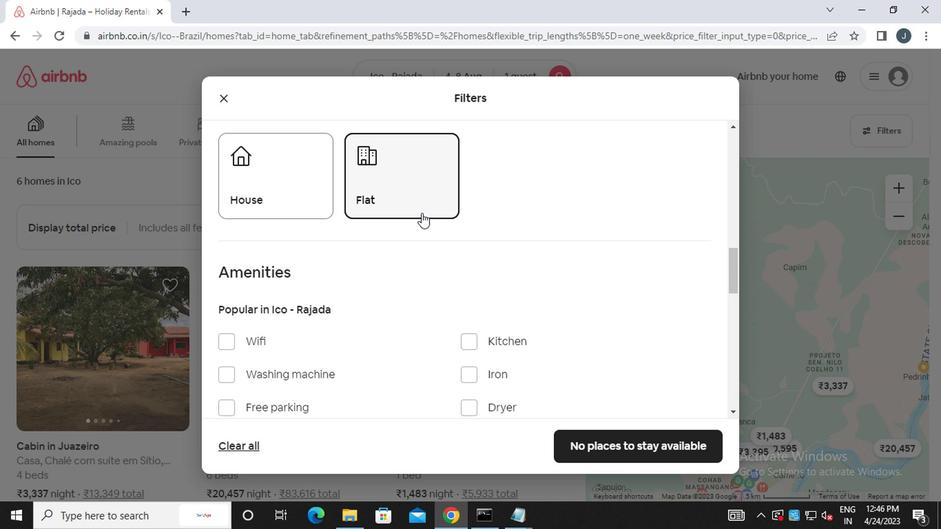 
Action: Mouse scrolled (425, 216) with delta (0, 0)
Screenshot: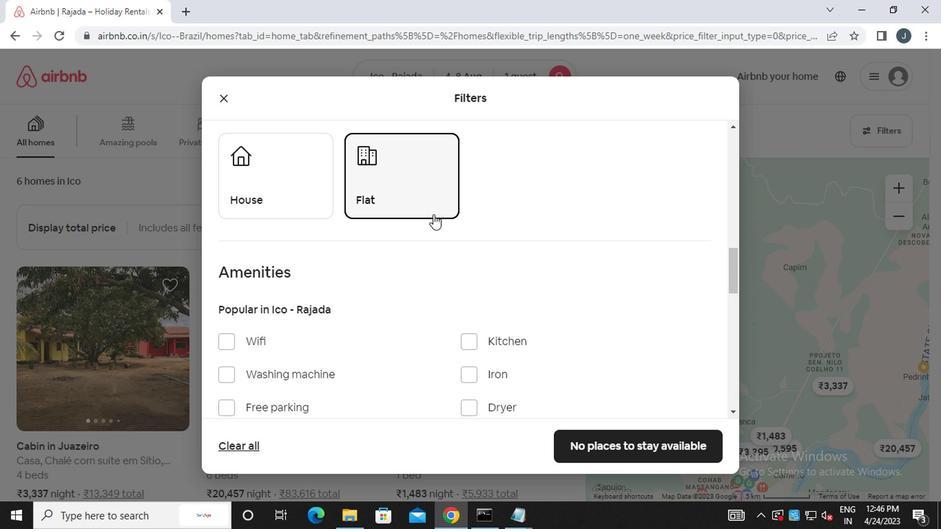 
Action: Mouse moved to (425, 218)
Screenshot: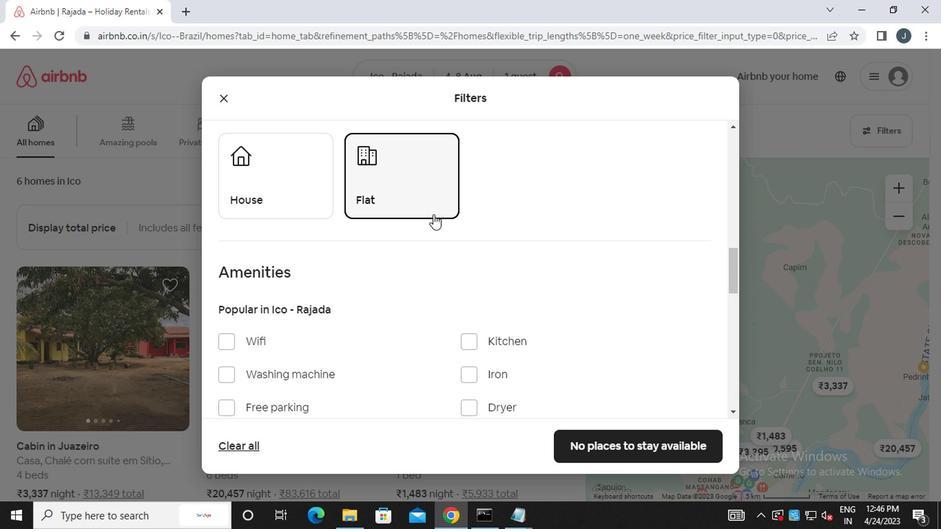 
Action: Mouse scrolled (425, 217) with delta (0, 0)
Screenshot: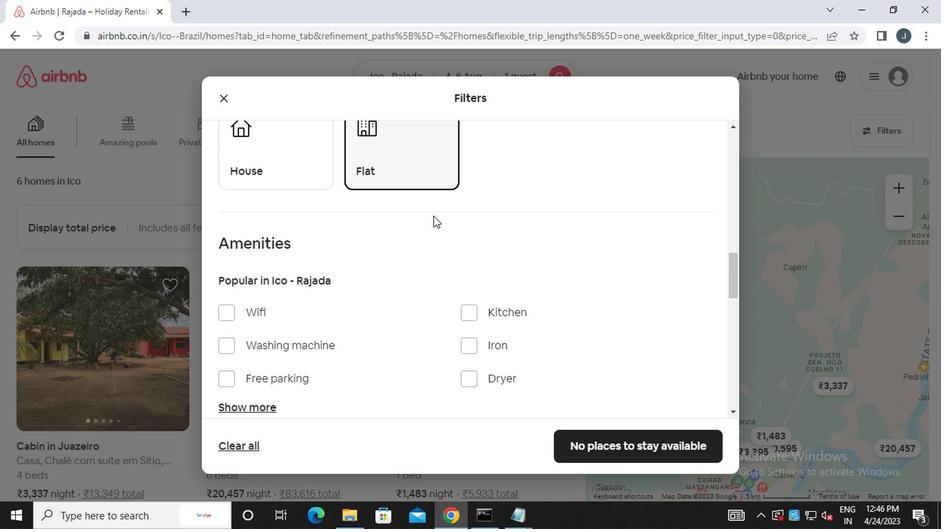 
Action: Mouse moved to (253, 201)
Screenshot: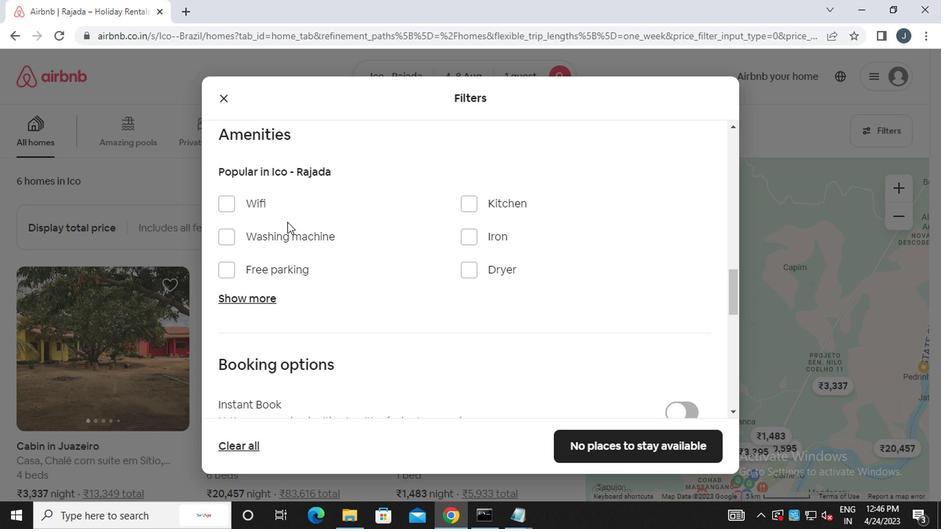 
Action: Mouse pressed left at (253, 201)
Screenshot: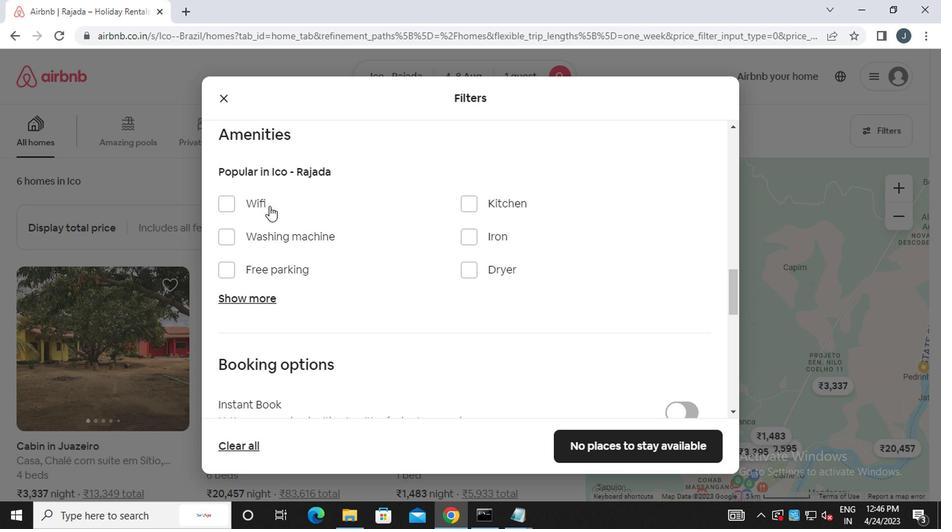 
Action: Mouse moved to (405, 254)
Screenshot: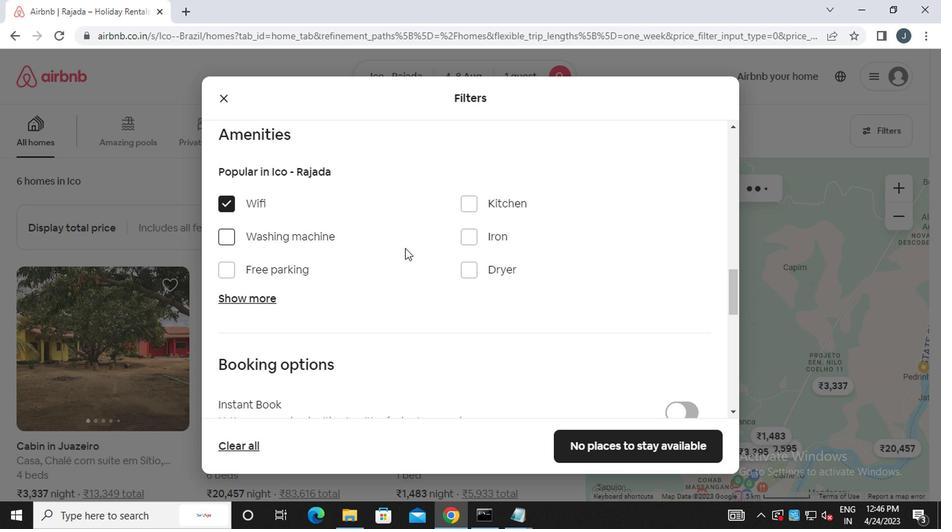 
Action: Mouse scrolled (405, 254) with delta (0, 0)
Screenshot: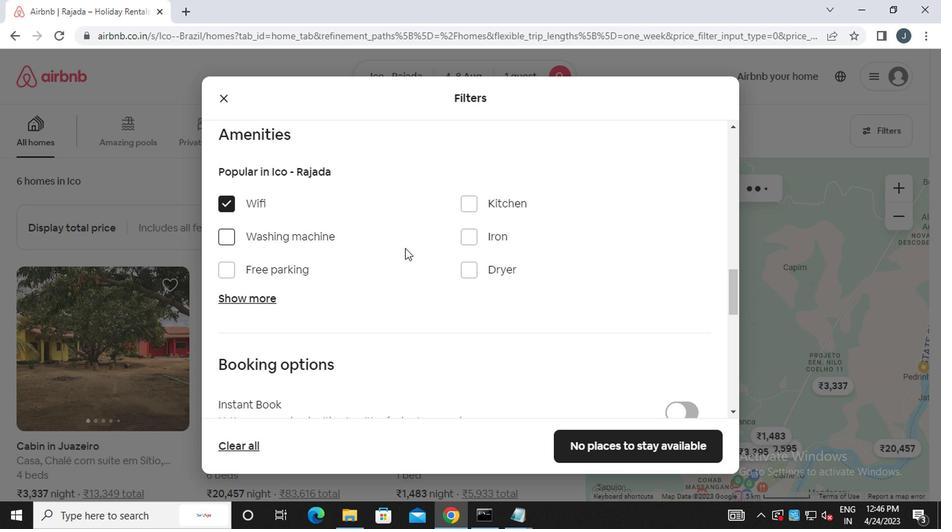 
Action: Mouse scrolled (405, 254) with delta (0, 0)
Screenshot: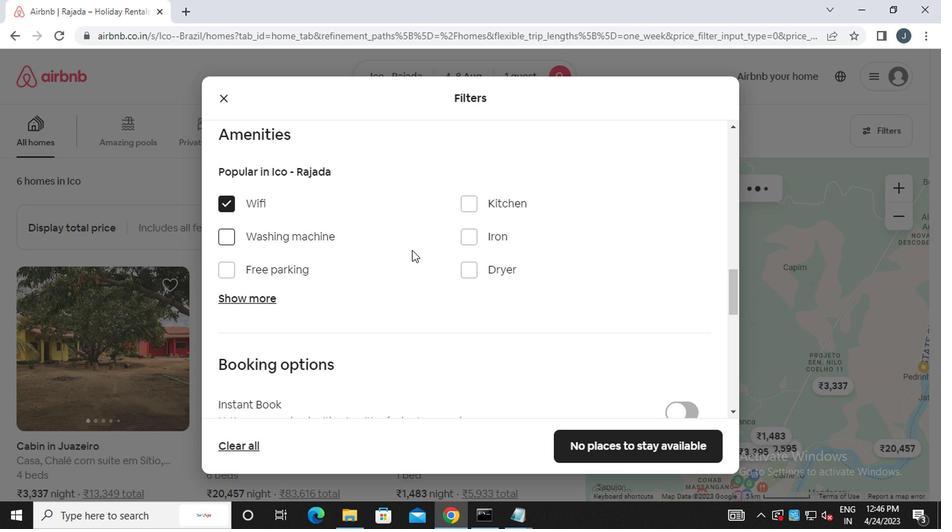 
Action: Mouse scrolled (405, 254) with delta (0, 0)
Screenshot: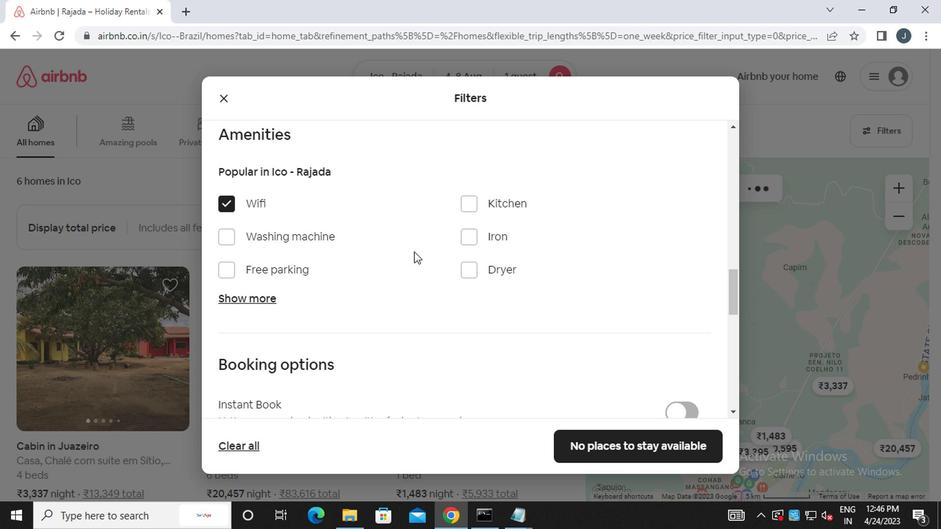 
Action: Mouse moved to (405, 254)
Screenshot: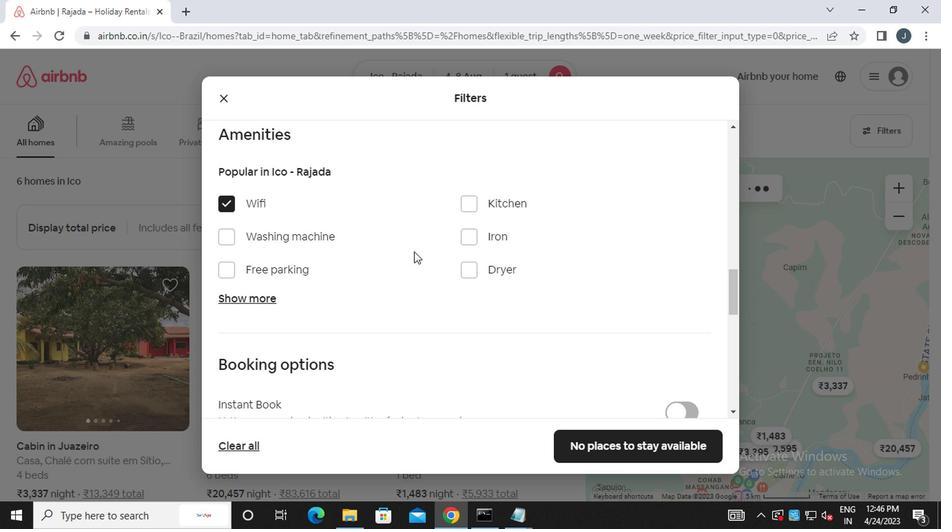 
Action: Mouse scrolled (405, 254) with delta (0, 0)
Screenshot: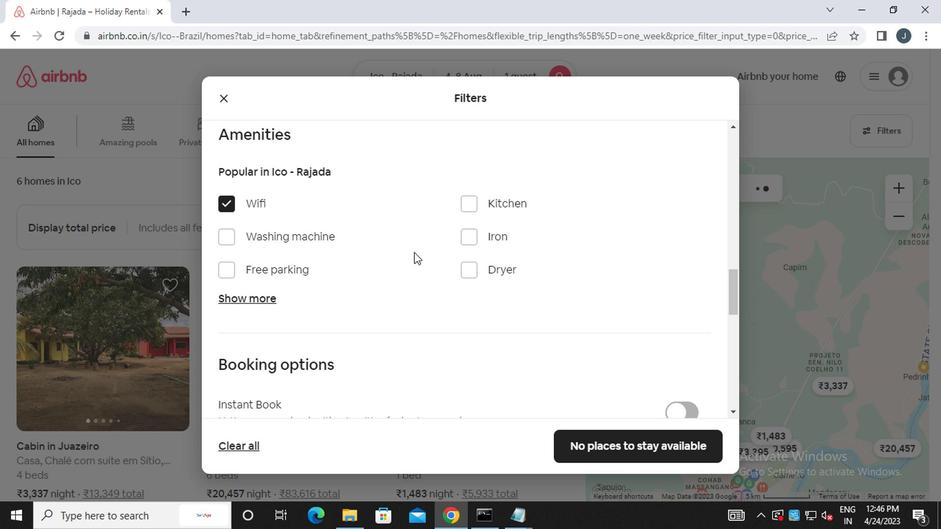 
Action: Mouse moved to (685, 188)
Screenshot: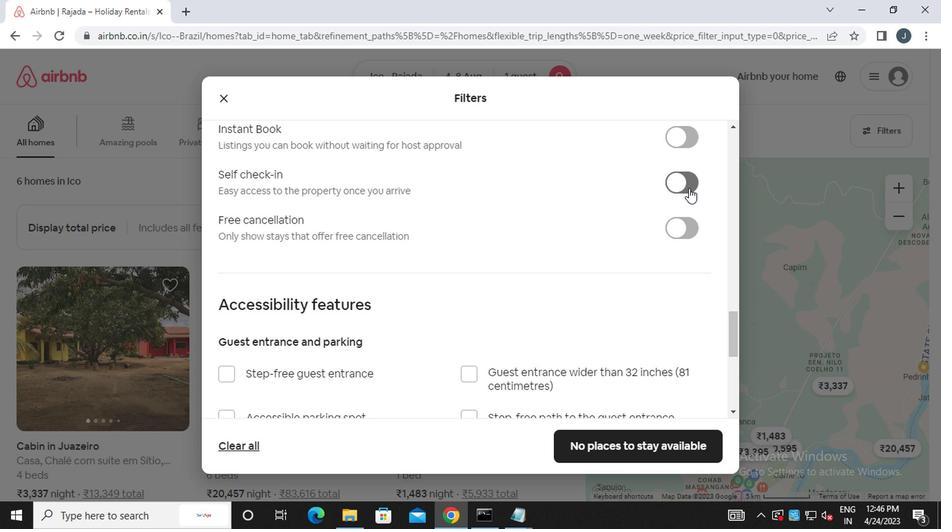 
Action: Mouse pressed left at (685, 188)
Screenshot: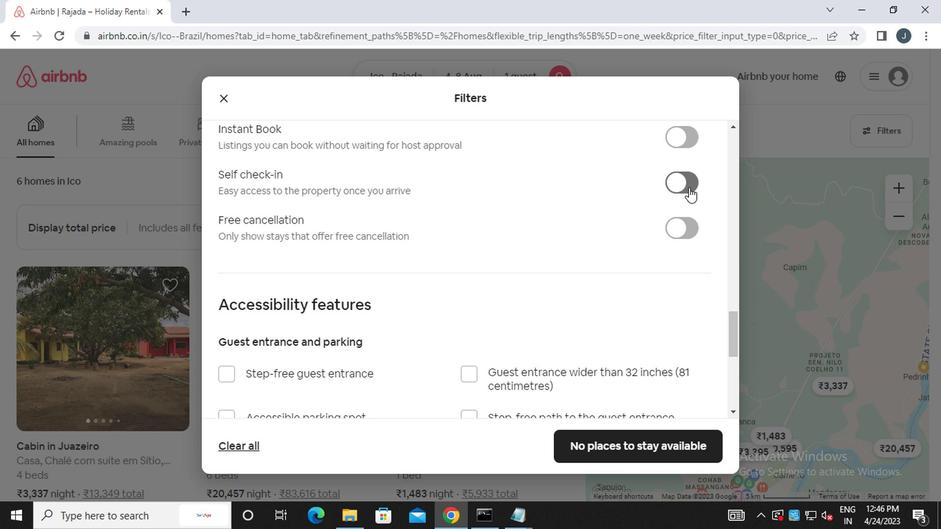 
Action: Mouse moved to (537, 291)
Screenshot: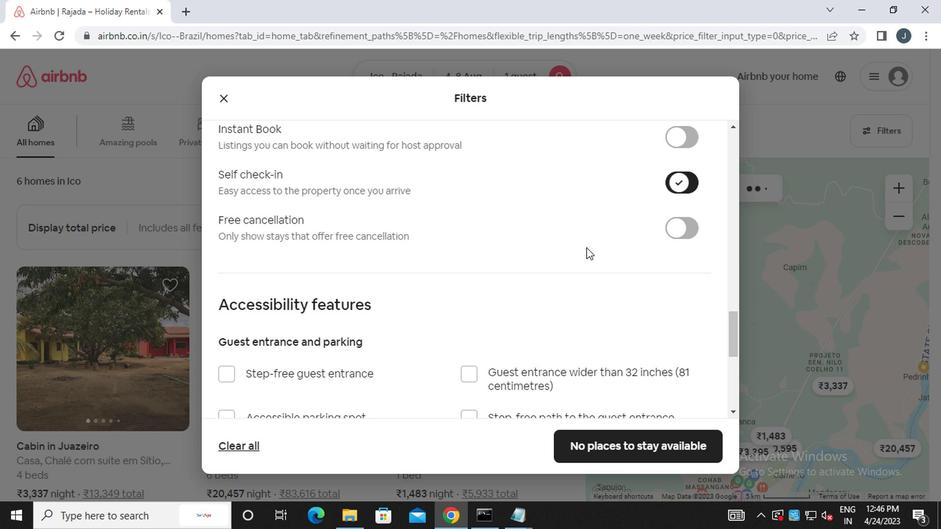 
Action: Mouse scrolled (537, 290) with delta (0, 0)
Screenshot: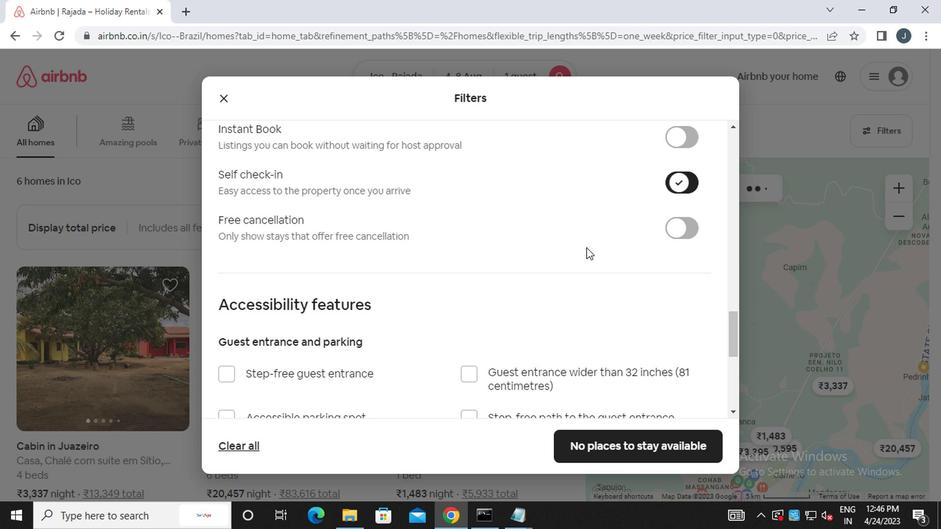 
Action: Mouse moved to (535, 293)
Screenshot: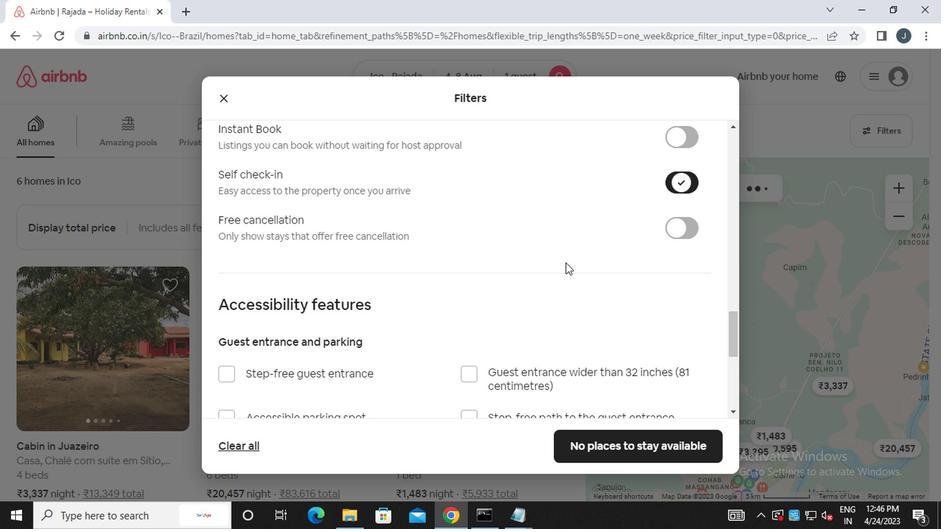 
Action: Mouse scrolled (535, 292) with delta (0, 0)
Screenshot: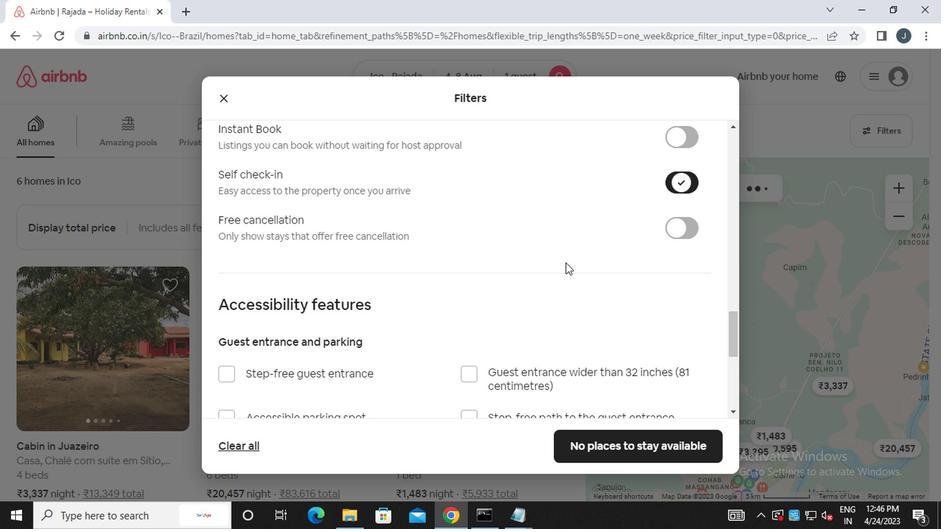 
Action: Mouse scrolled (535, 292) with delta (0, 0)
Screenshot: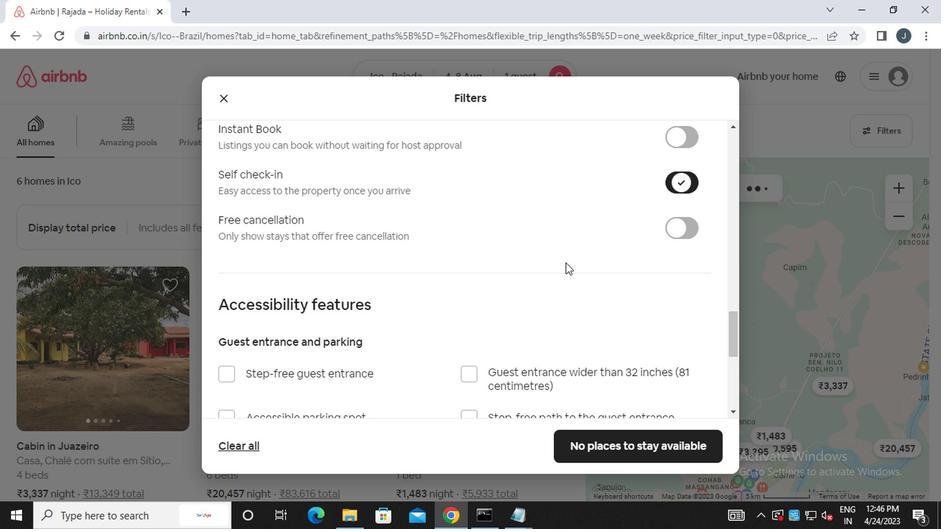 
Action: Mouse scrolled (535, 292) with delta (0, 0)
Screenshot: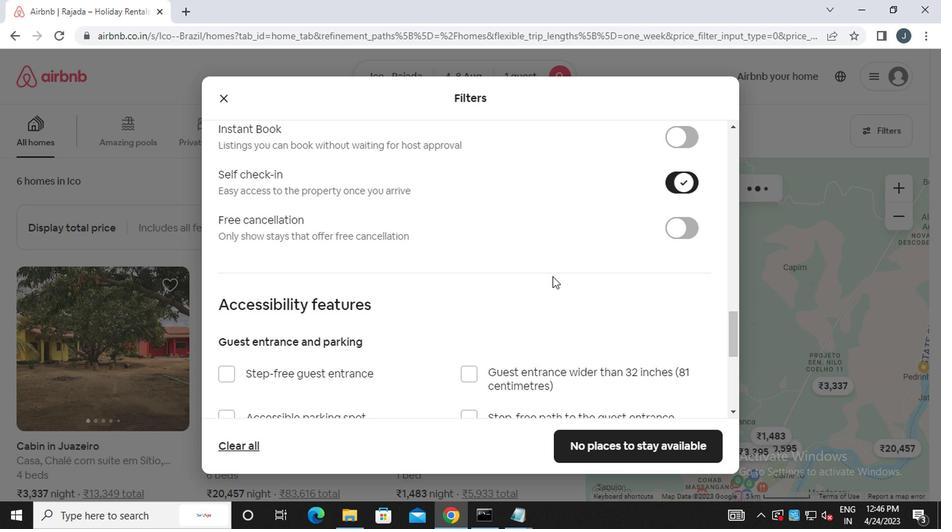 
Action: Mouse scrolled (535, 292) with delta (0, 0)
Screenshot: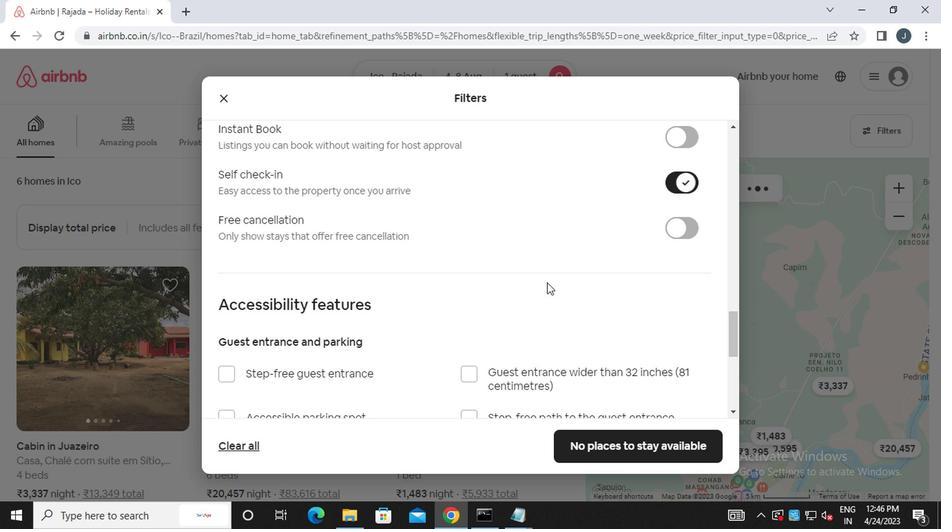 
Action: Mouse moved to (535, 293)
Screenshot: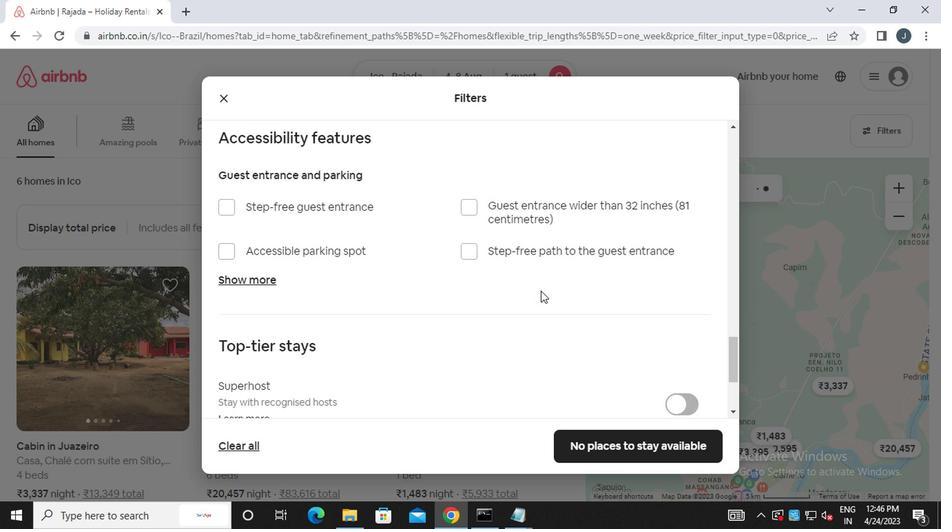 
Action: Mouse scrolled (535, 292) with delta (0, 0)
Screenshot: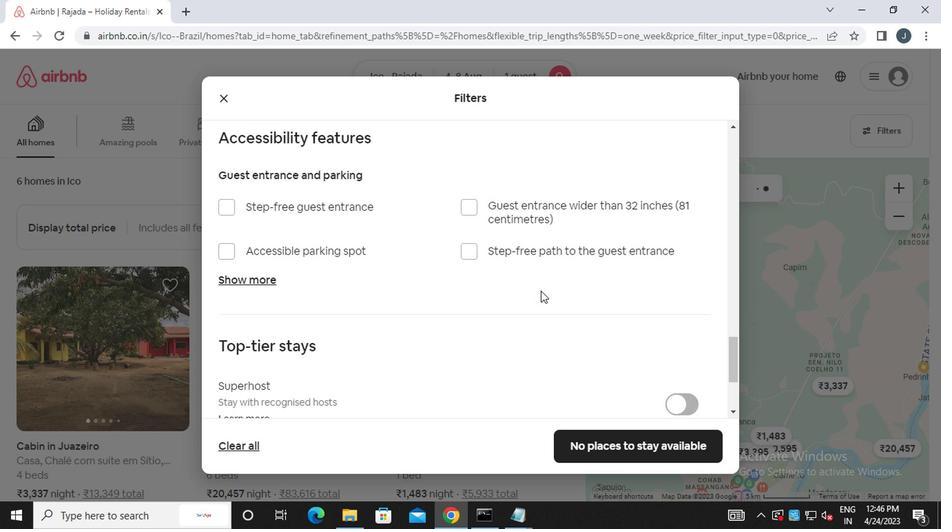 
Action: Mouse moved to (531, 303)
Screenshot: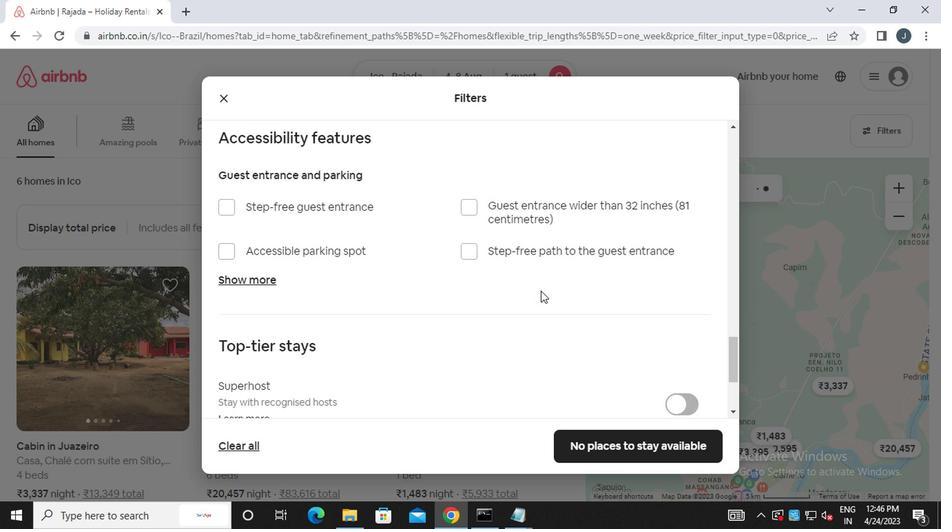 
Action: Mouse scrolled (531, 302) with delta (0, 0)
Screenshot: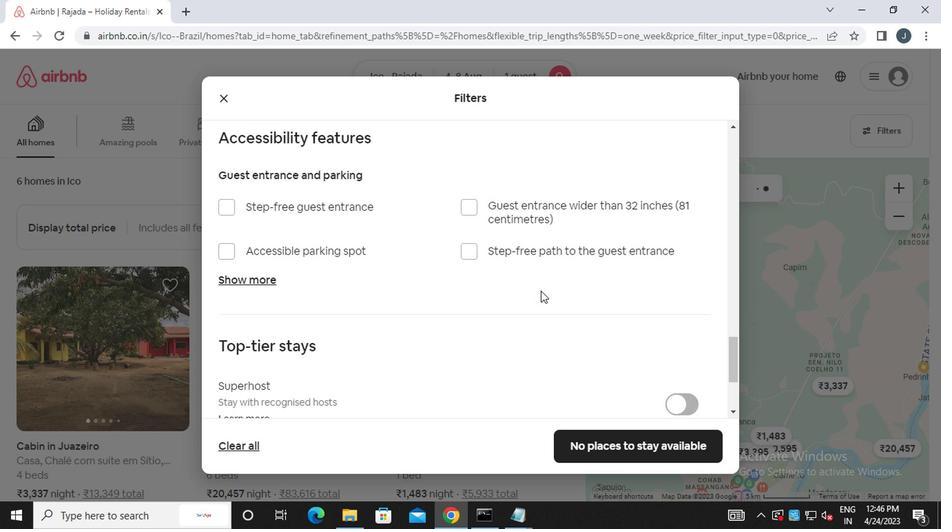 
Action: Mouse moved to (531, 306)
Screenshot: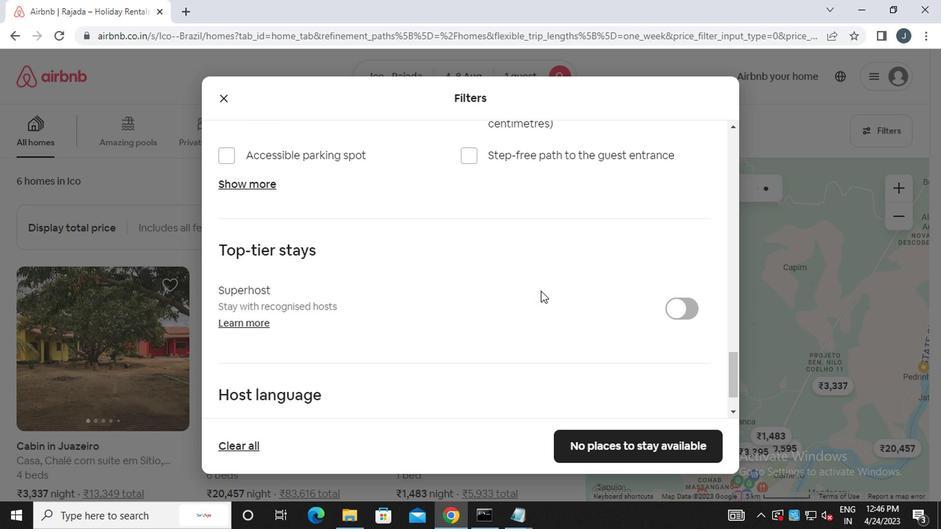 
Action: Mouse scrolled (531, 305) with delta (0, 0)
Screenshot: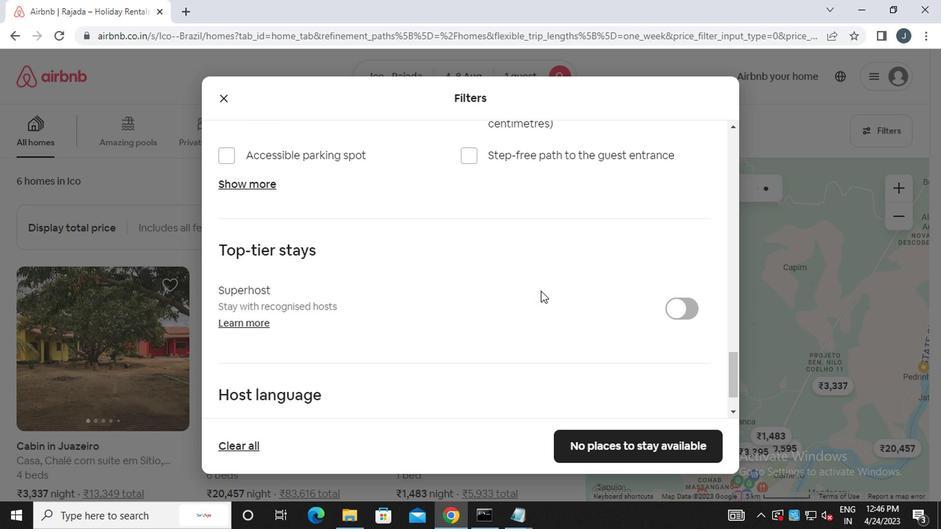 
Action: Mouse moved to (531, 306)
Screenshot: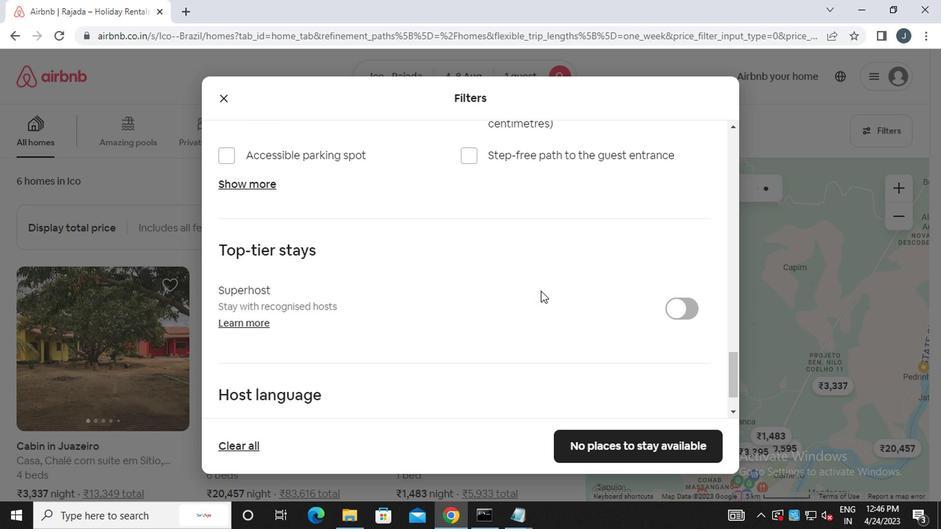 
Action: Mouse scrolled (531, 306) with delta (0, 0)
Screenshot: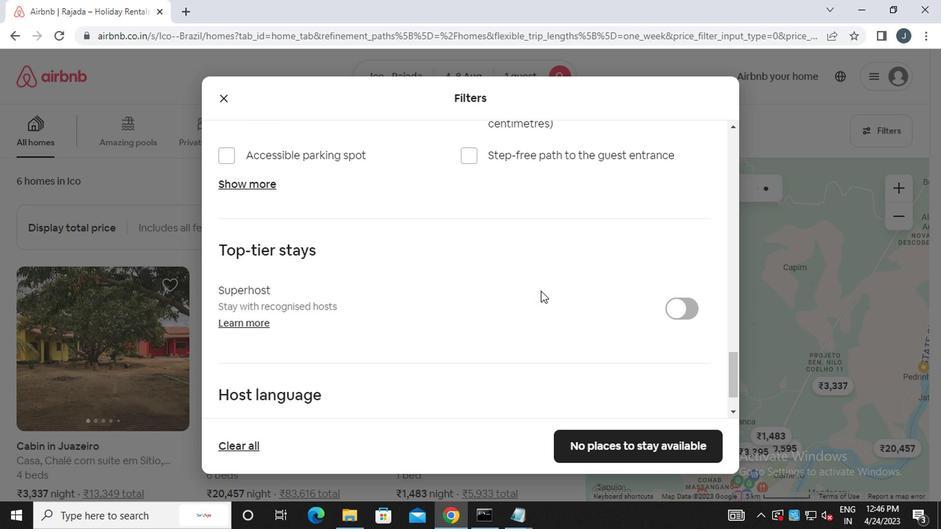 
Action: Mouse scrolled (531, 306) with delta (0, 0)
Screenshot: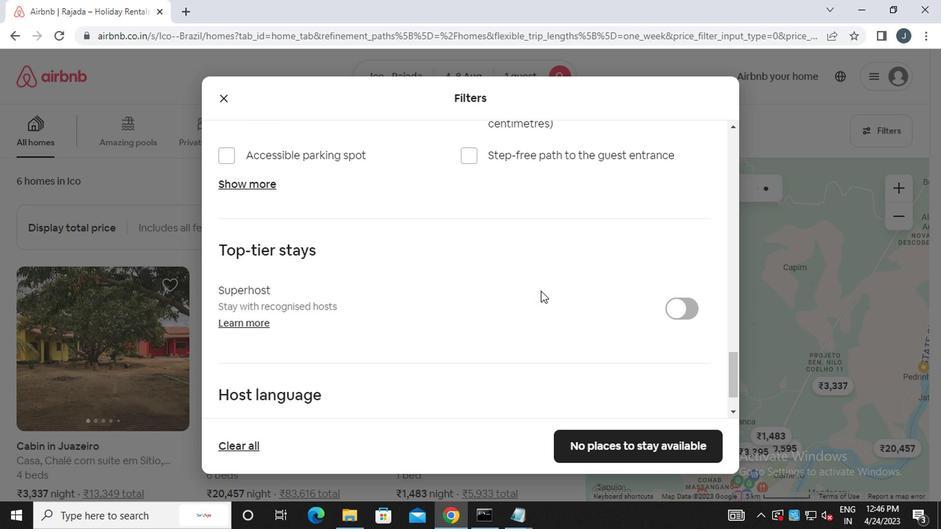 
Action: Mouse scrolled (531, 306) with delta (0, 0)
Screenshot: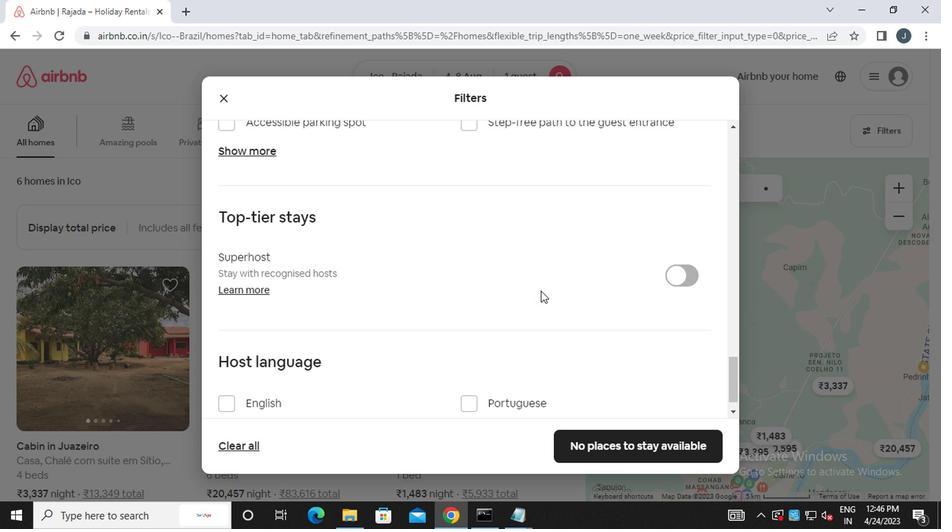 
Action: Mouse moved to (529, 309)
Screenshot: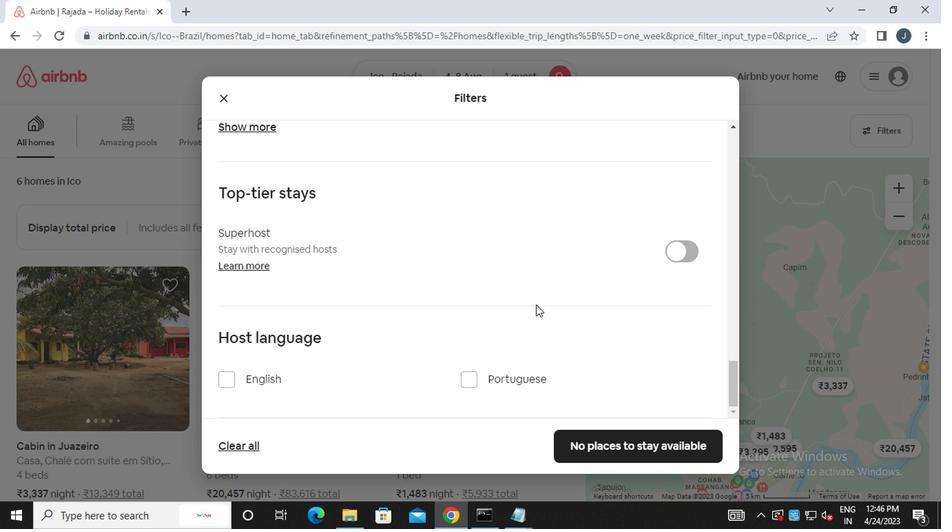 
Action: Mouse scrolled (529, 308) with delta (0, 0)
Screenshot: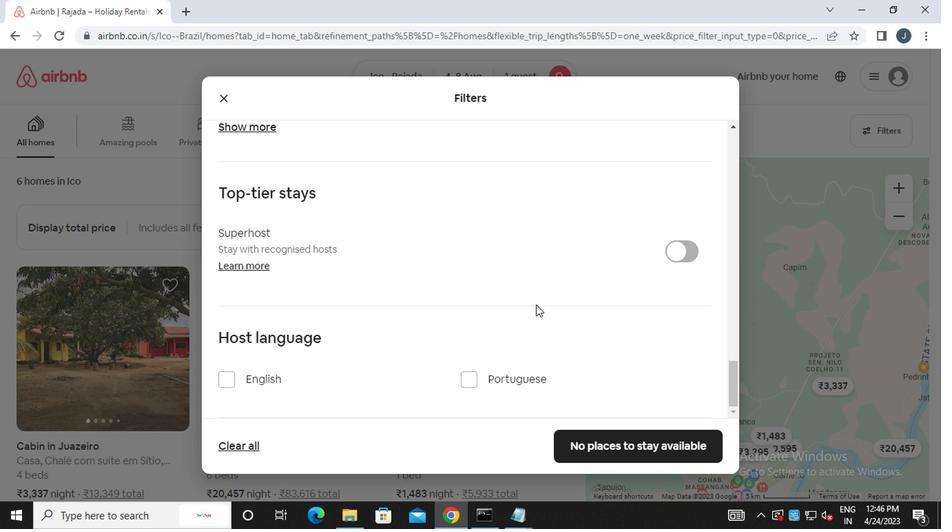 
Action: Mouse moved to (528, 310)
Screenshot: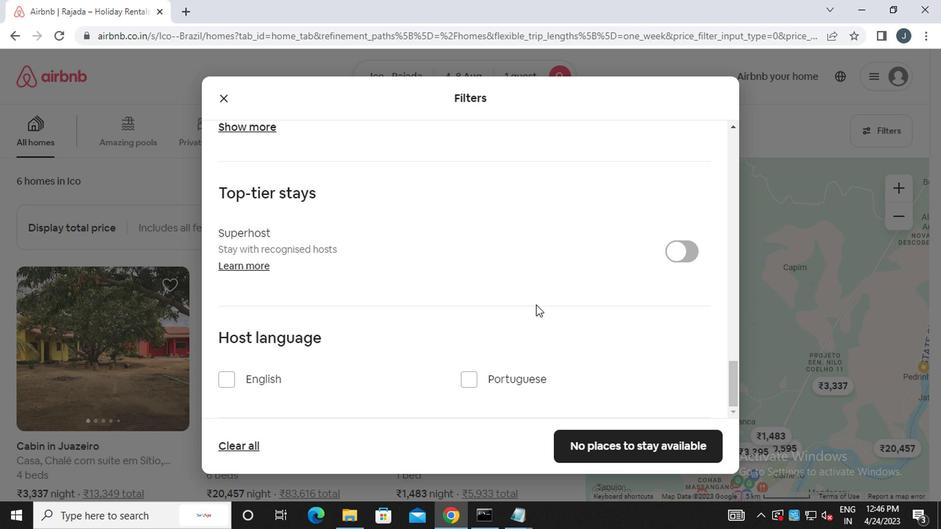 
Action: Mouse scrolled (528, 309) with delta (0, 0)
Screenshot: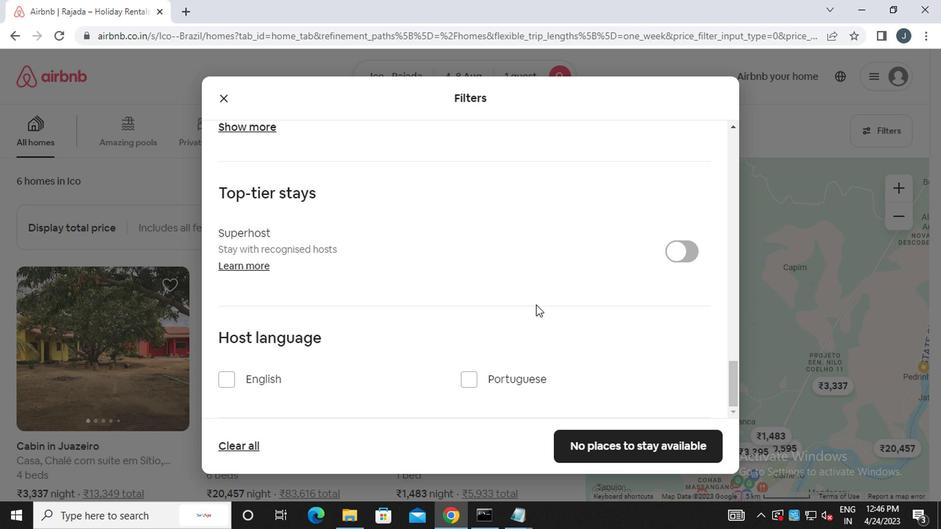 
Action: Mouse moved to (528, 311)
Screenshot: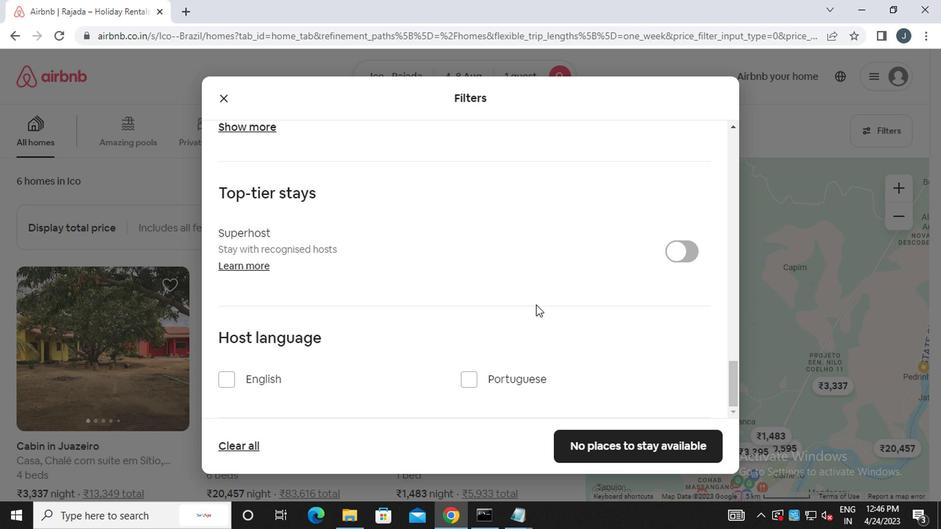 
Action: Mouse scrolled (528, 310) with delta (0, 0)
Screenshot: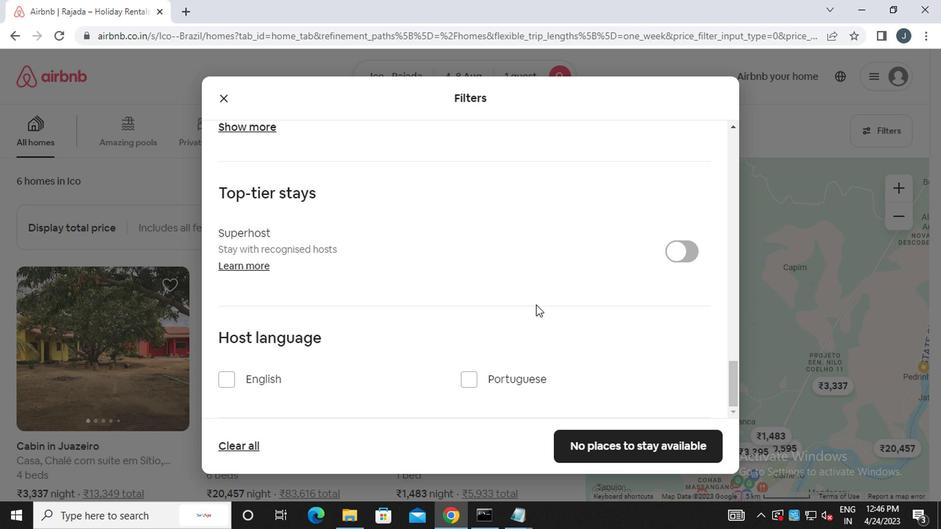 
Action: Mouse scrolled (528, 310) with delta (0, 0)
Screenshot: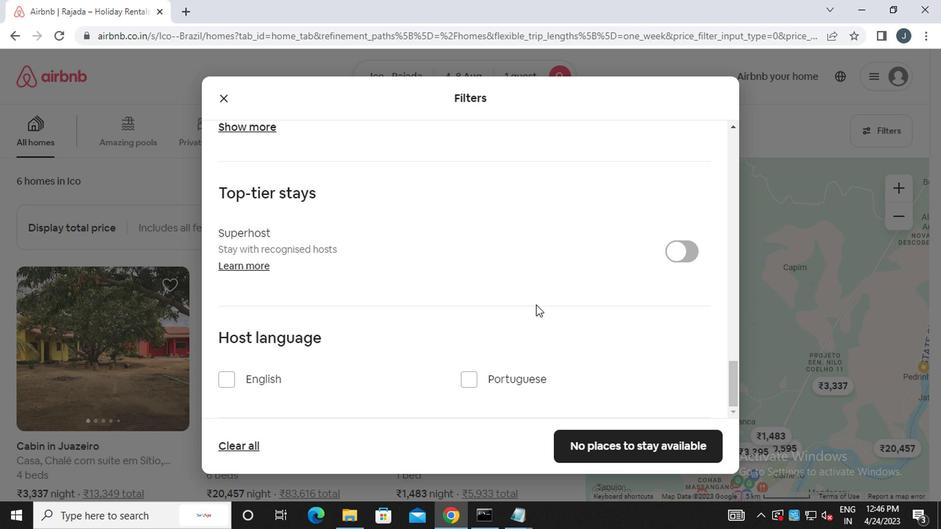 
Action: Mouse scrolled (528, 310) with delta (0, 0)
Screenshot: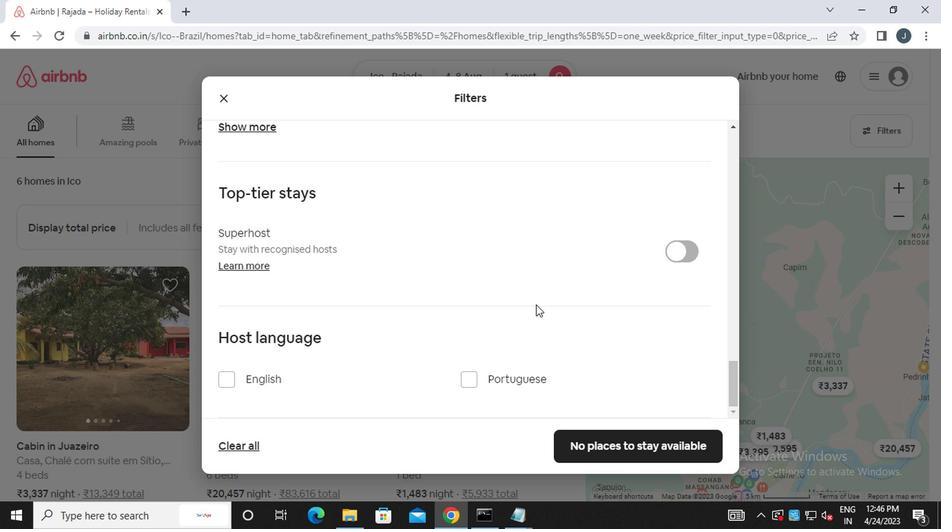 
Action: Mouse moved to (636, 446)
Screenshot: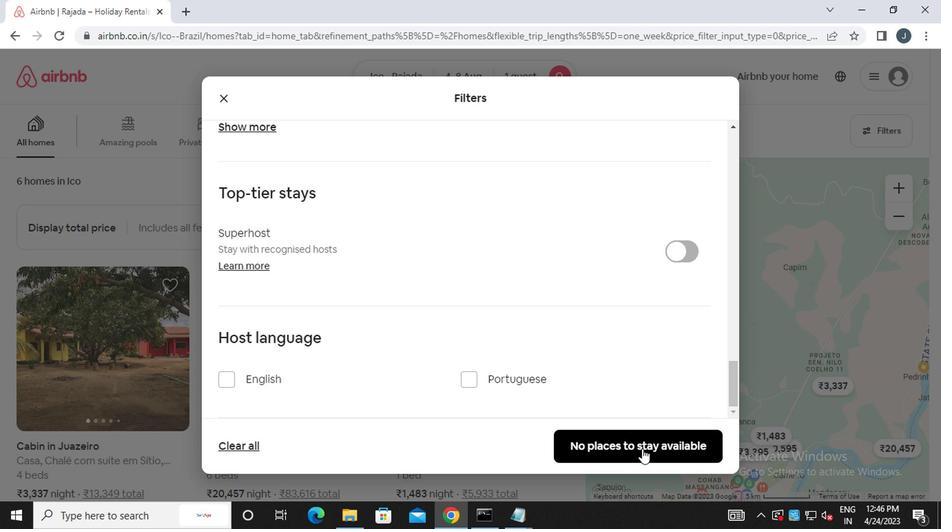 
Action: Mouse pressed left at (636, 446)
Screenshot: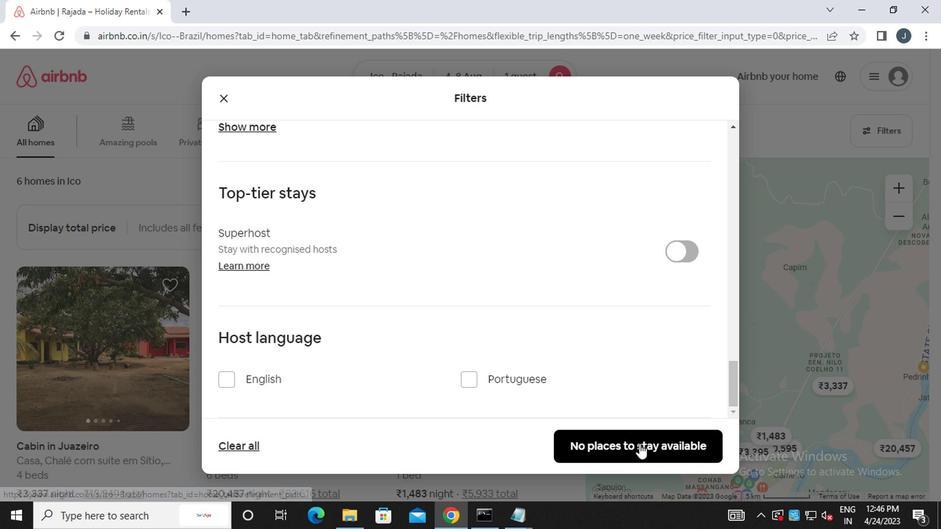 
Action: Mouse moved to (635, 438)
Screenshot: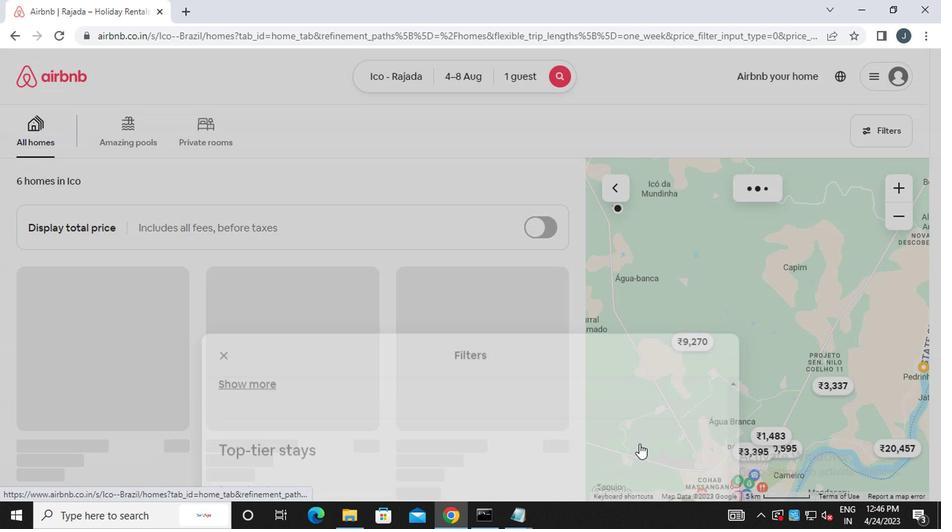 
